 Task: In Heading  Amiri Quran with brown colour. Font size of heading  '18 Pt. 'Font style of data Calibri. Font size of data  9 Pt. Alignment of headline & data Align bottom. Fill color in cell of heading  Red. Font color of data Black. Apply border in Data Criss-Cross Border. In the sheet  Blaze Sales log book
Action: Mouse moved to (9, 19)
Screenshot: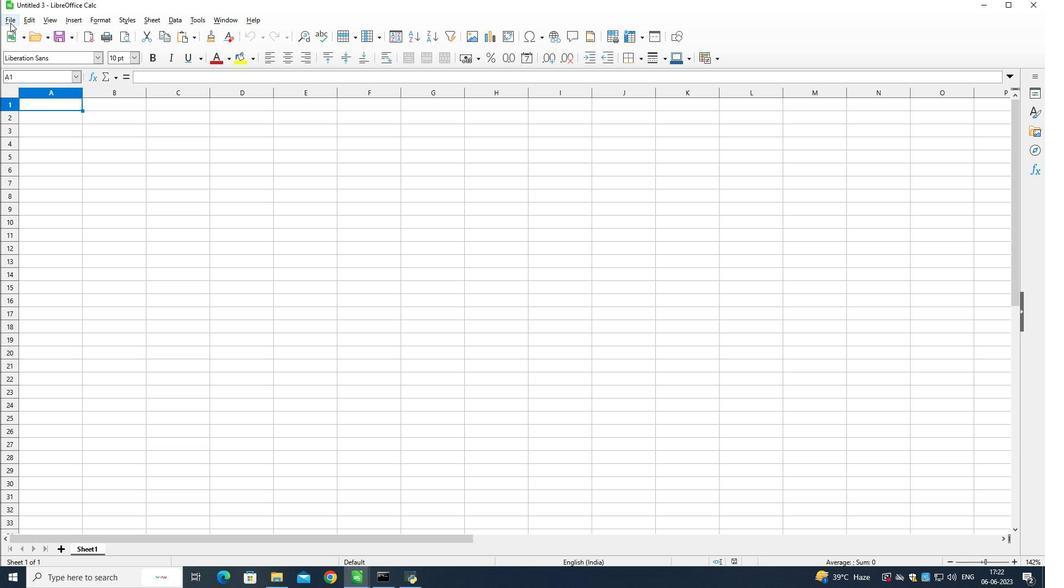 
Action: Mouse pressed left at (9, 19)
Screenshot: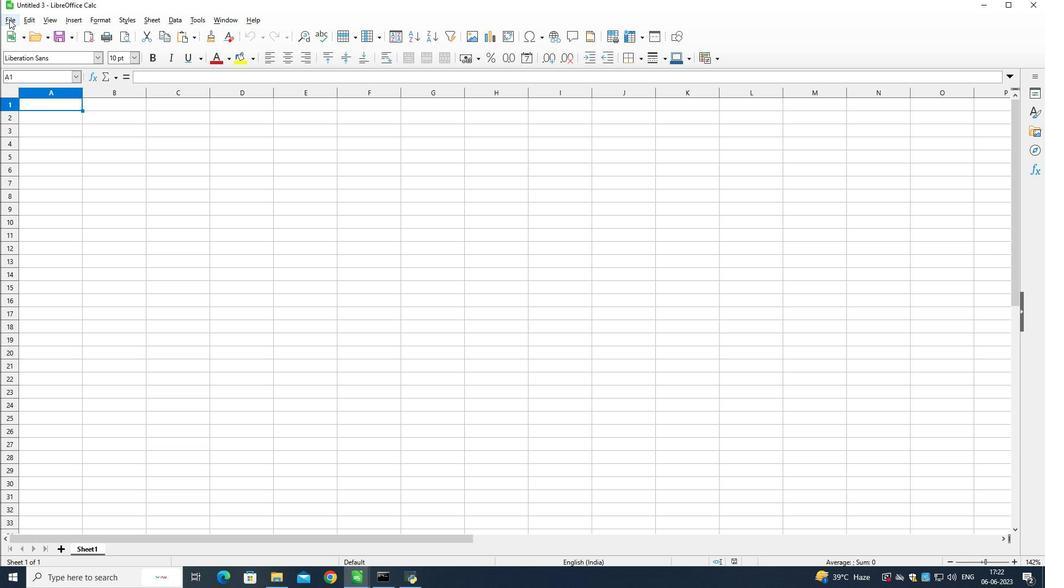 
Action: Mouse moved to (23, 43)
Screenshot: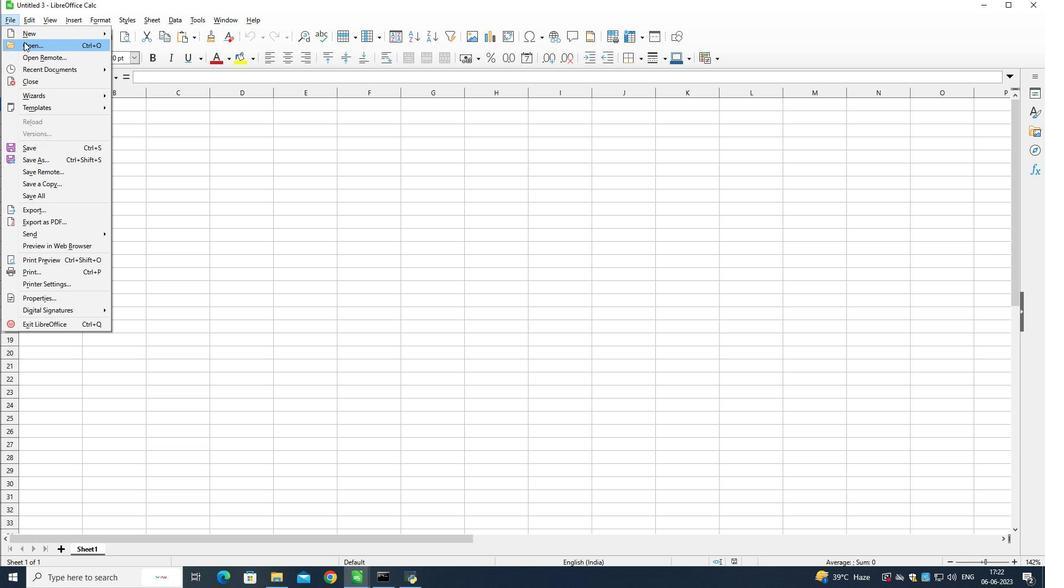 
Action: Mouse pressed left at (23, 43)
Screenshot: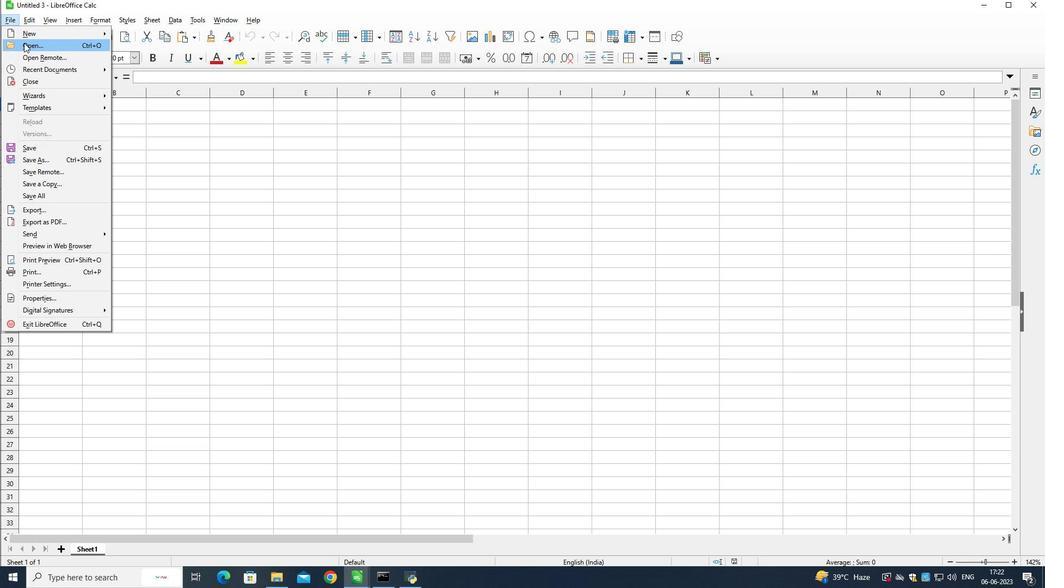 
Action: Mouse moved to (34, 100)
Screenshot: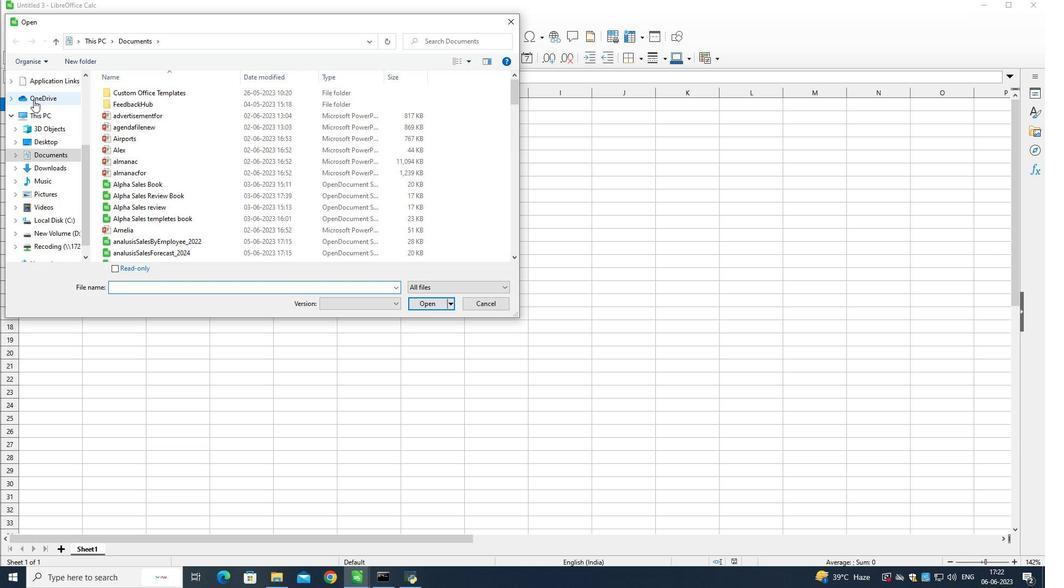 
Action: Mouse scrolled (34, 100) with delta (0, 0)
Screenshot: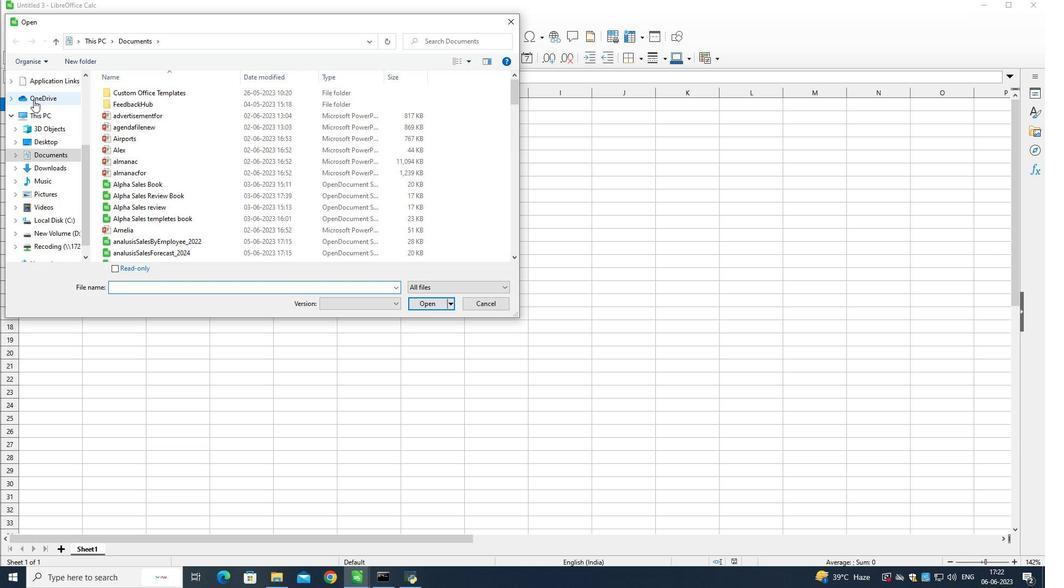 
Action: Mouse scrolled (34, 100) with delta (0, 0)
Screenshot: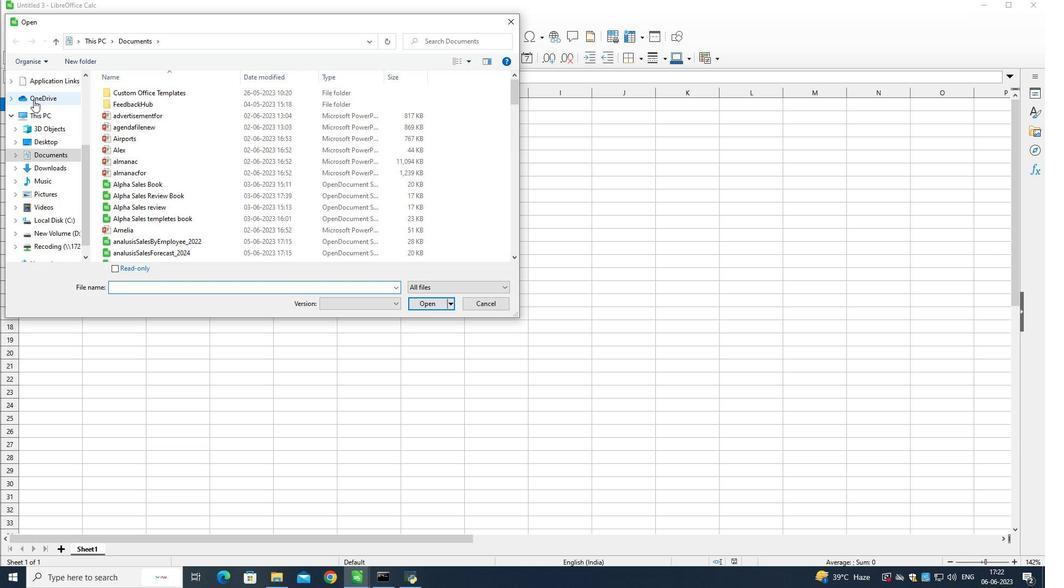 
Action: Mouse scrolled (34, 100) with delta (0, 0)
Screenshot: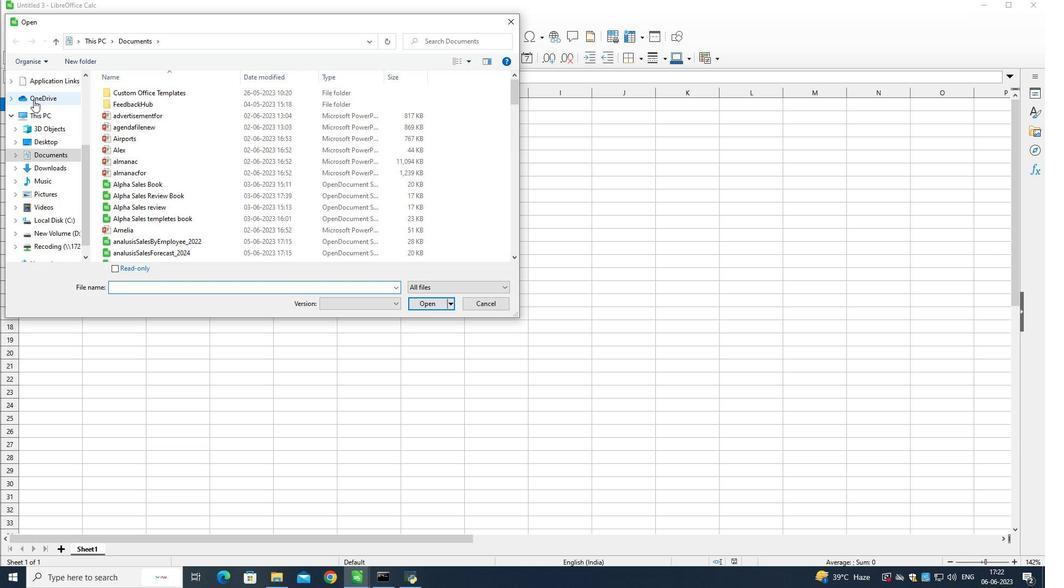 
Action: Mouse scrolled (34, 100) with delta (0, 0)
Screenshot: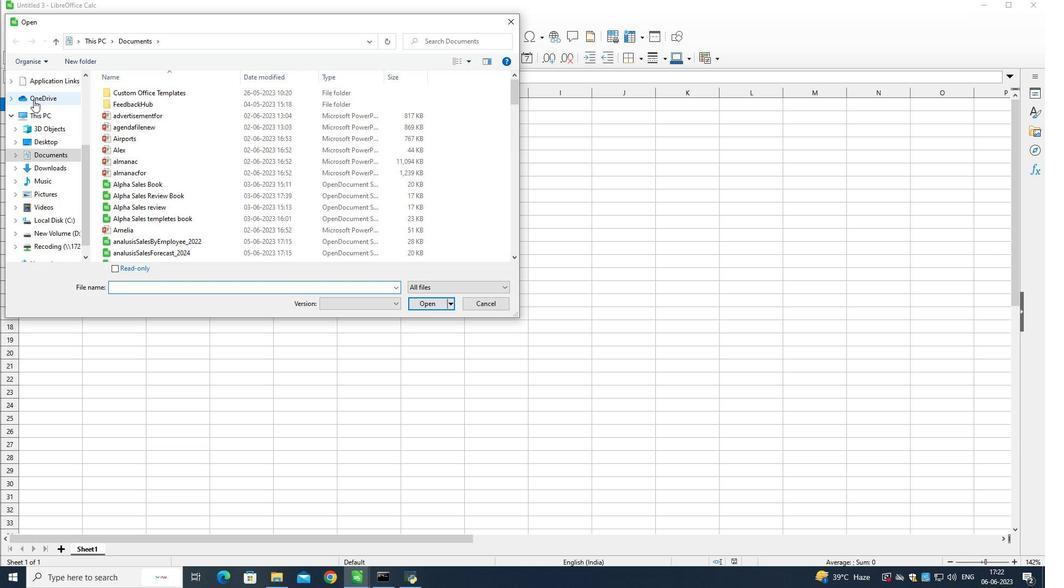 
Action: Mouse scrolled (34, 100) with delta (0, 0)
Screenshot: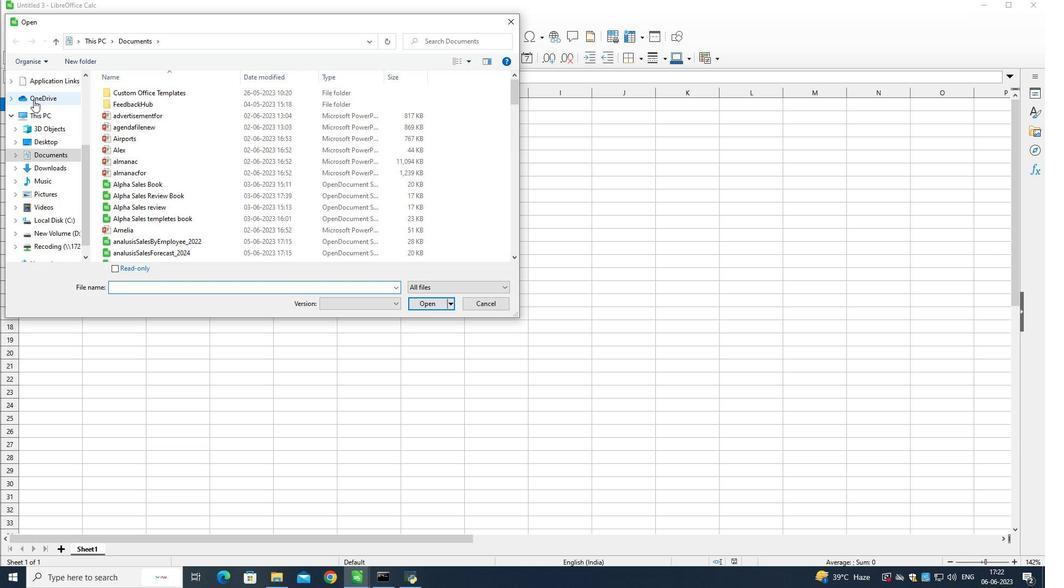 
Action: Mouse moved to (38, 90)
Screenshot: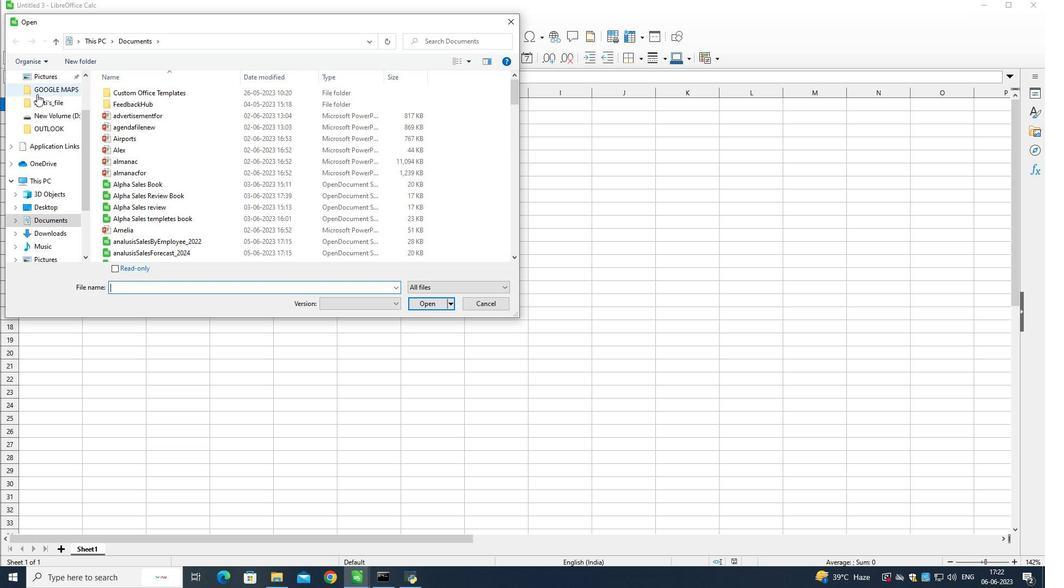 
Action: Mouse scrolled (38, 91) with delta (0, 0)
Screenshot: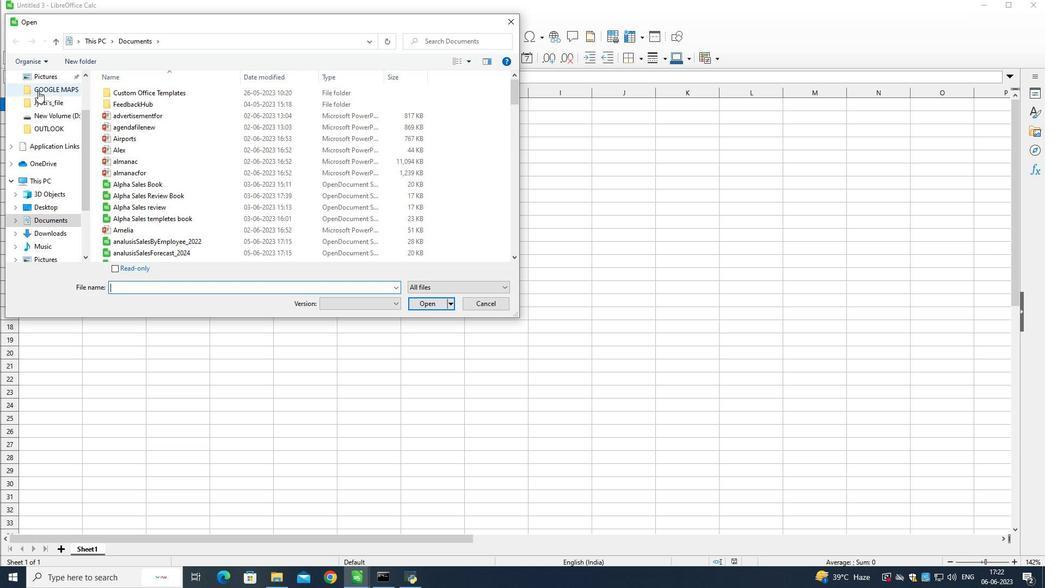 
Action: Mouse scrolled (38, 91) with delta (0, 0)
Screenshot: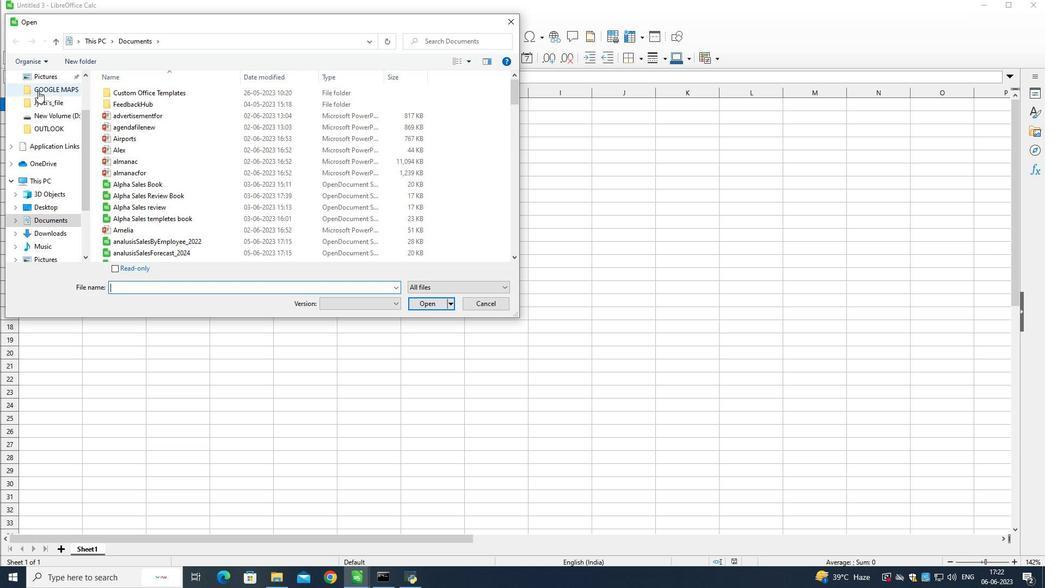 
Action: Mouse scrolled (38, 91) with delta (0, 0)
Screenshot: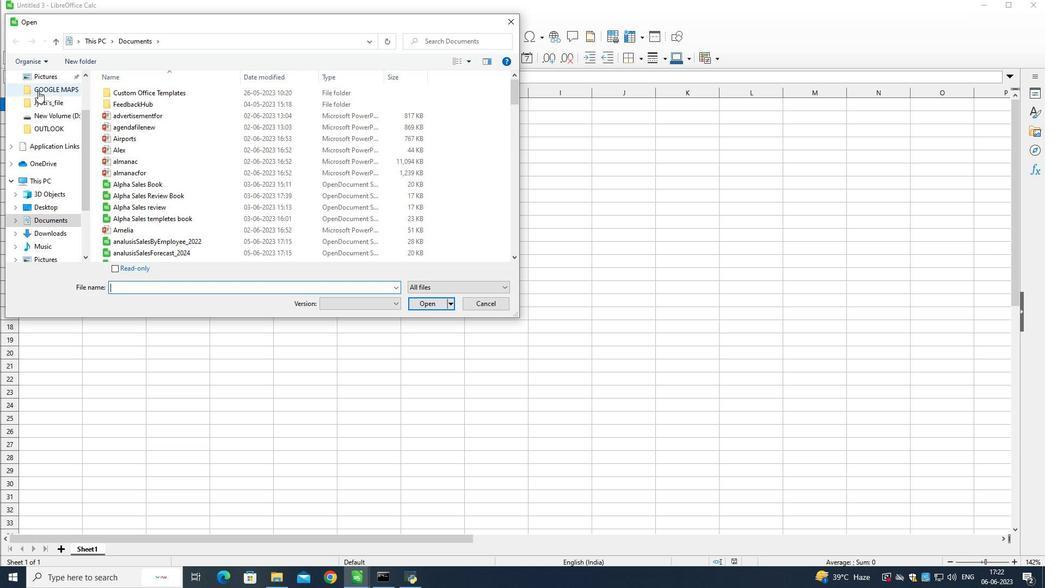 
Action: Mouse moved to (40, 82)
Screenshot: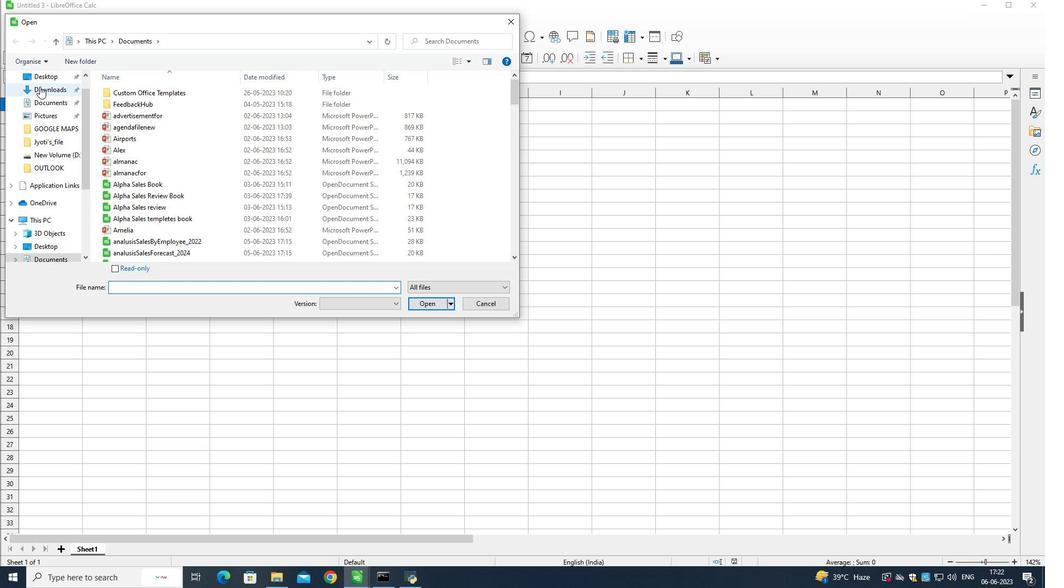 
Action: Mouse scrolled (40, 82) with delta (0, 0)
Screenshot: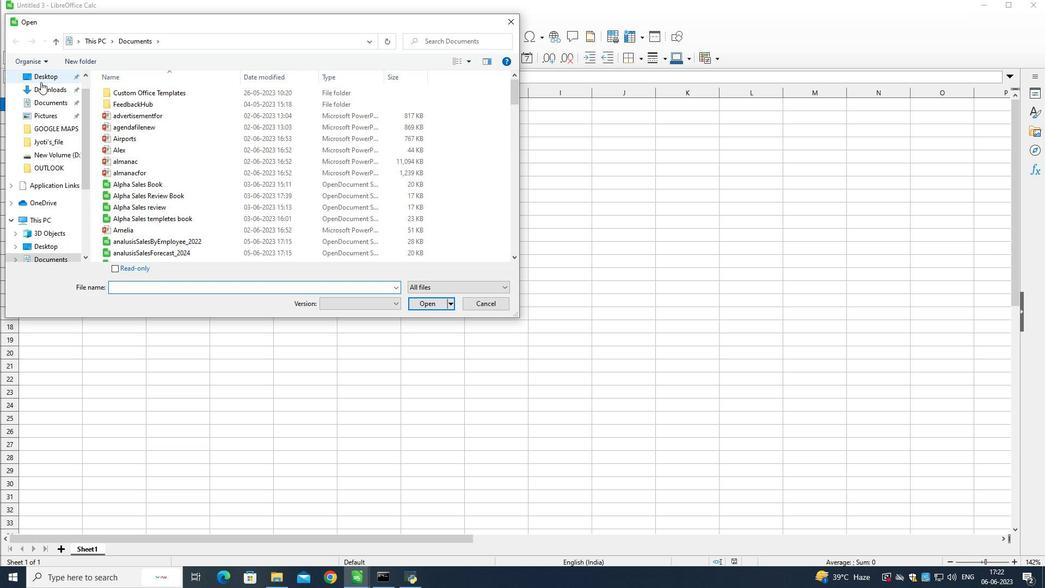 
Action: Mouse scrolled (40, 82) with delta (0, 0)
Screenshot: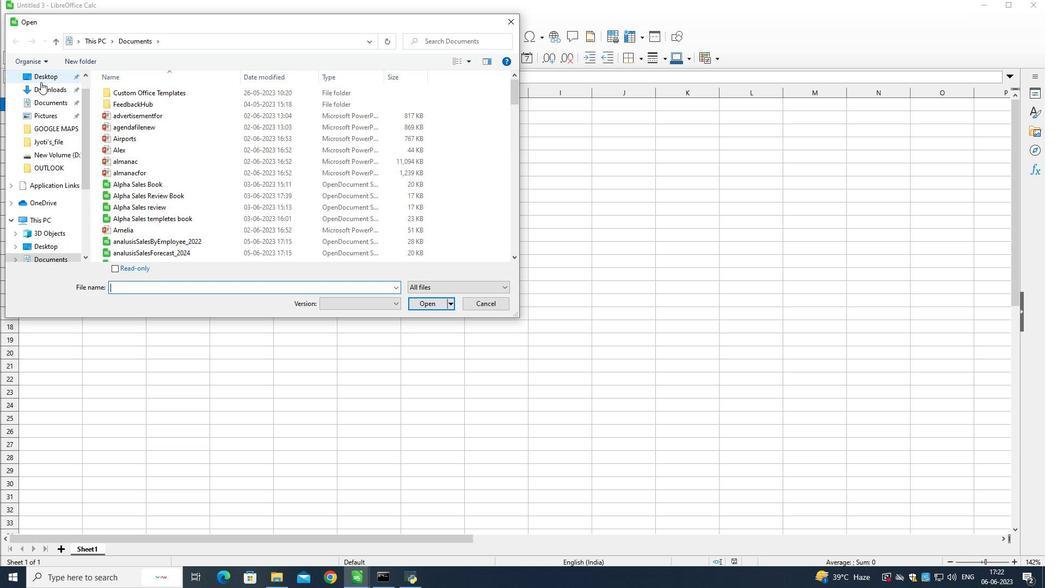 
Action: Mouse scrolled (40, 82) with delta (0, 0)
Screenshot: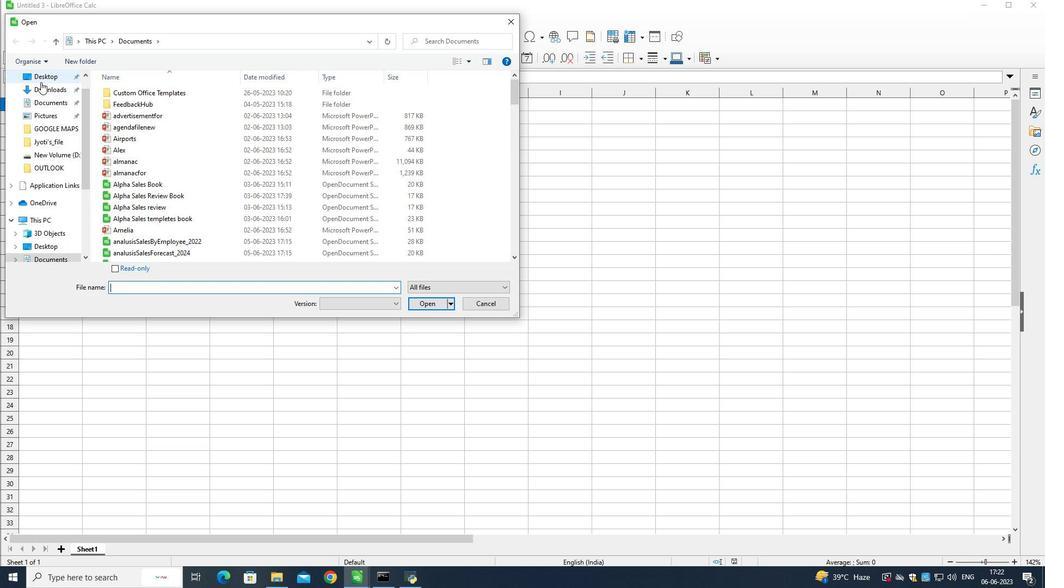
Action: Mouse pressed left at (40, 82)
Screenshot: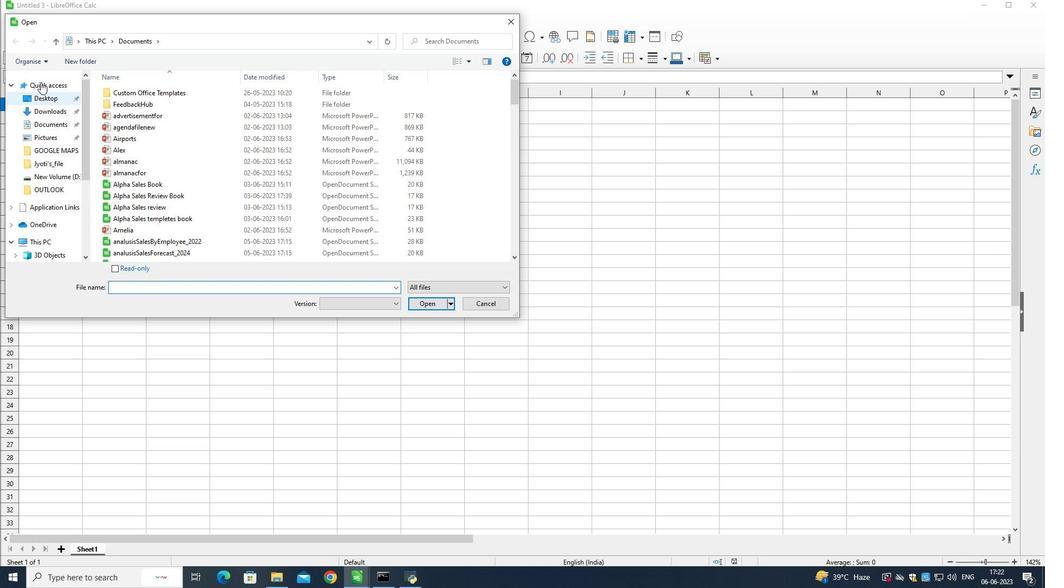 
Action: Mouse moved to (189, 227)
Screenshot: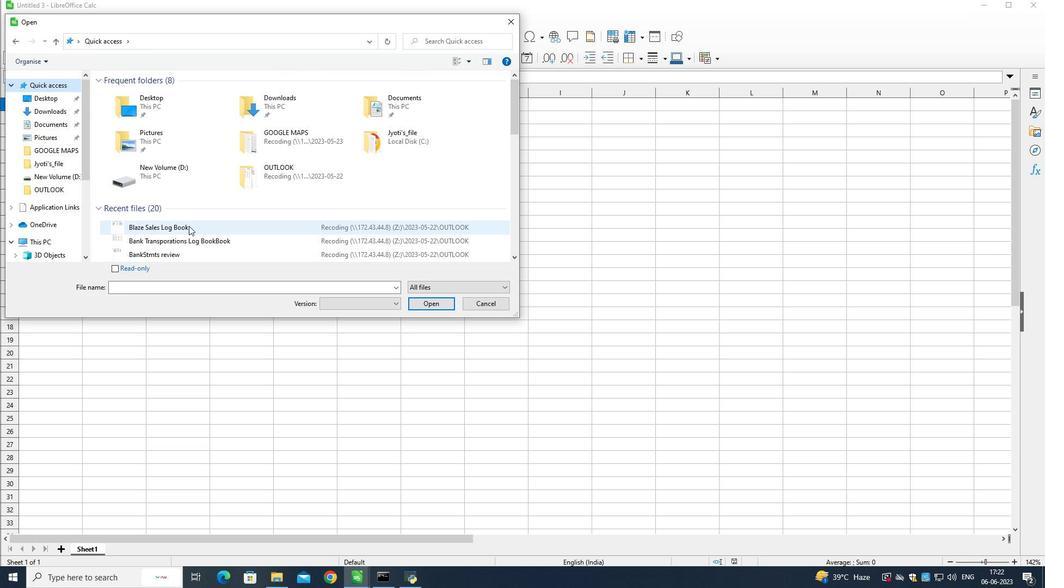 
Action: Mouse pressed left at (189, 227)
Screenshot: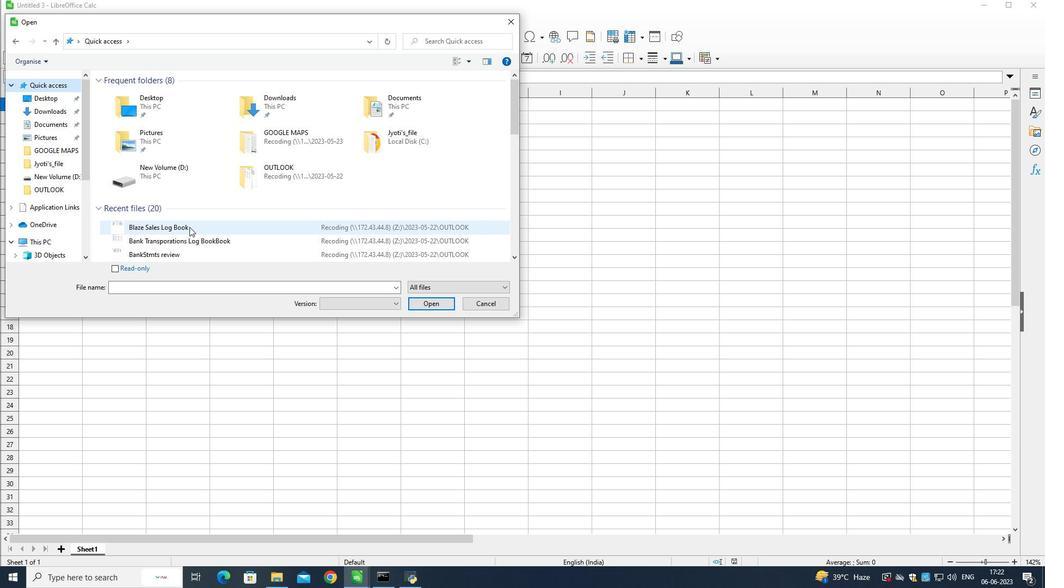 
Action: Mouse moved to (446, 304)
Screenshot: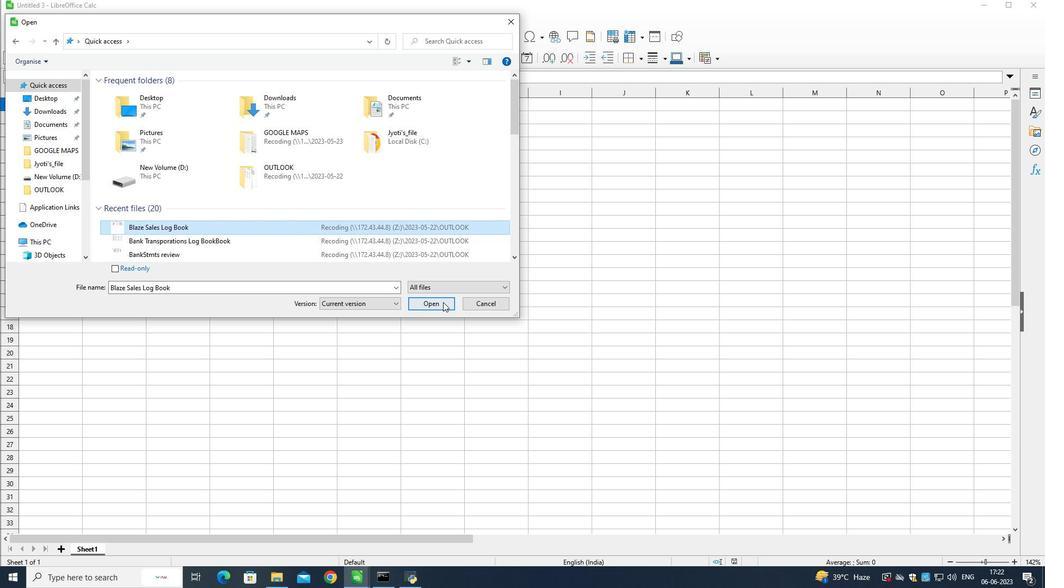 
Action: Mouse pressed left at (446, 304)
Screenshot: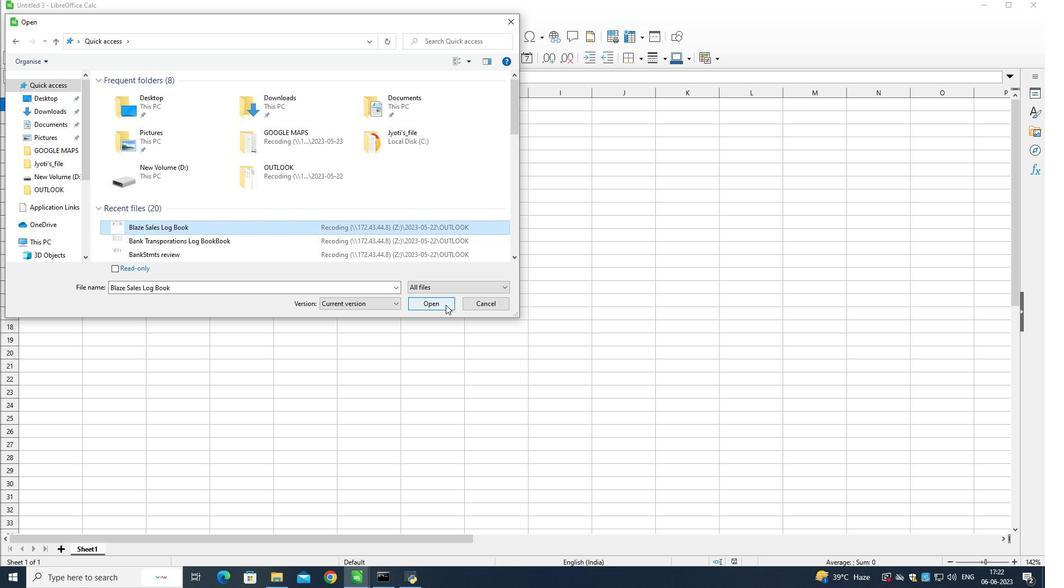 
Action: Mouse moved to (148, 105)
Screenshot: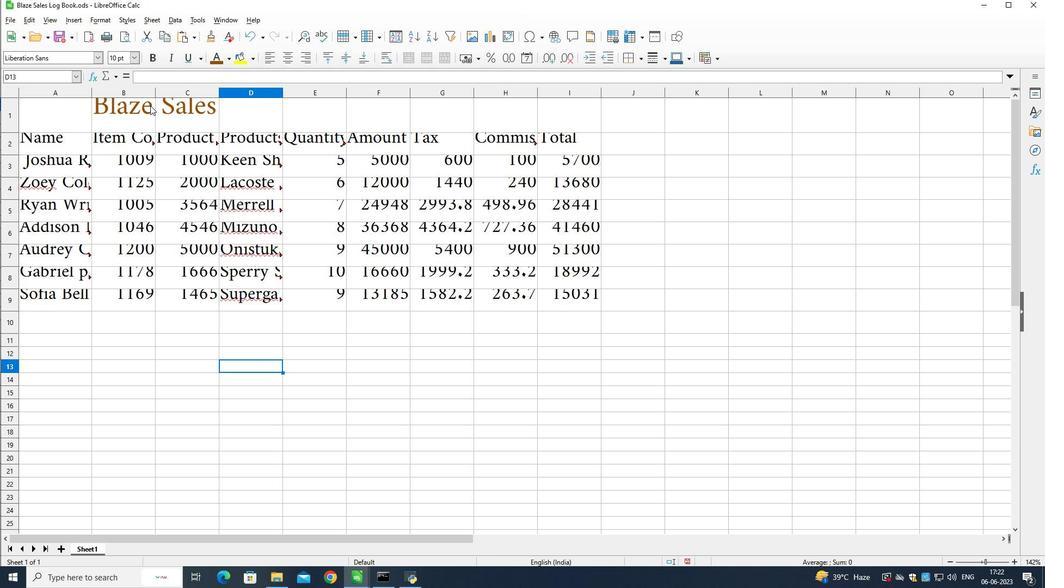 
Action: Mouse pressed left at (148, 105)
Screenshot: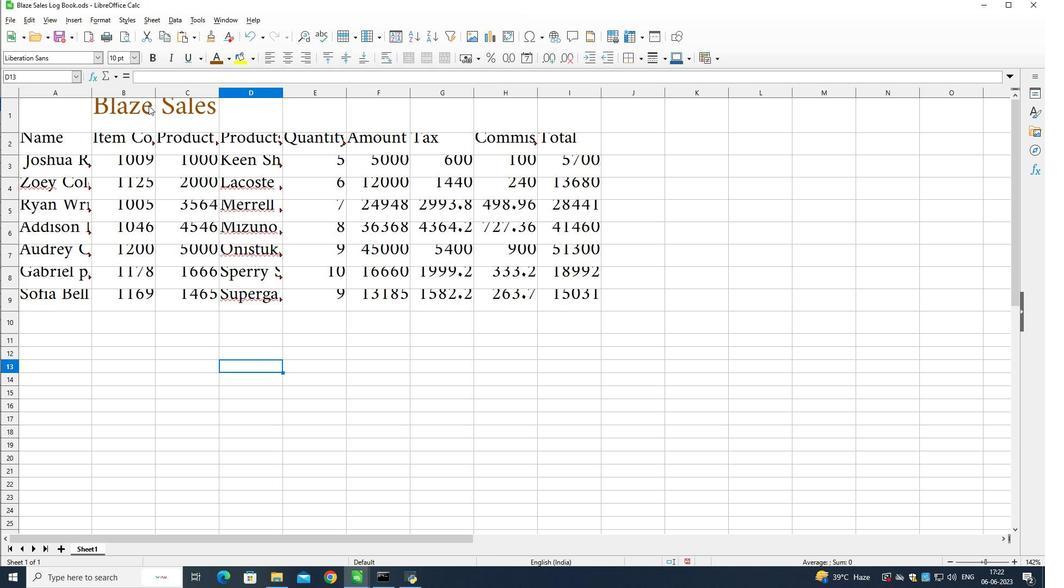 
Action: Mouse pressed left at (148, 105)
Screenshot: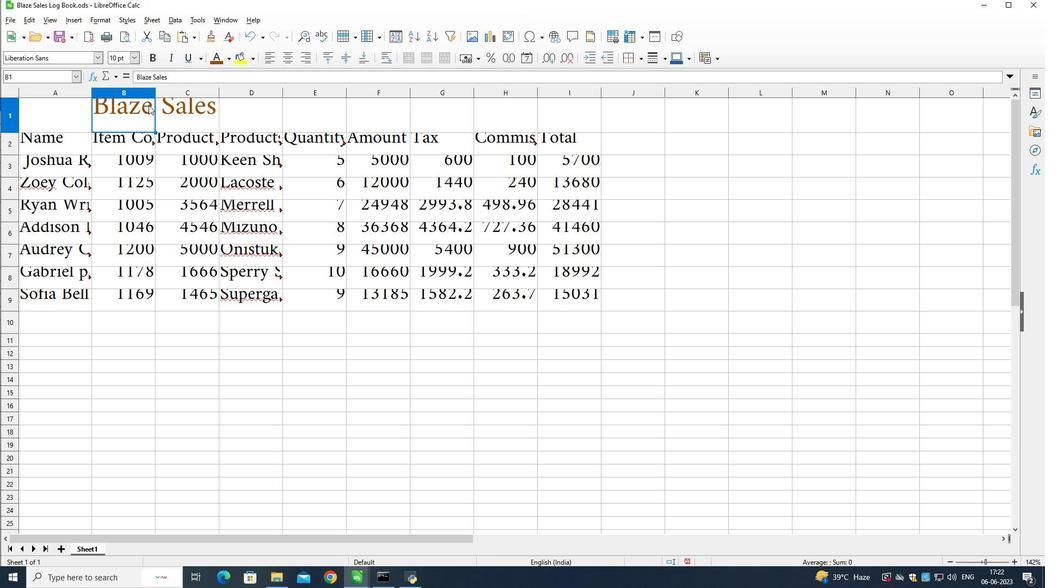 
Action: Mouse pressed left at (148, 105)
Screenshot: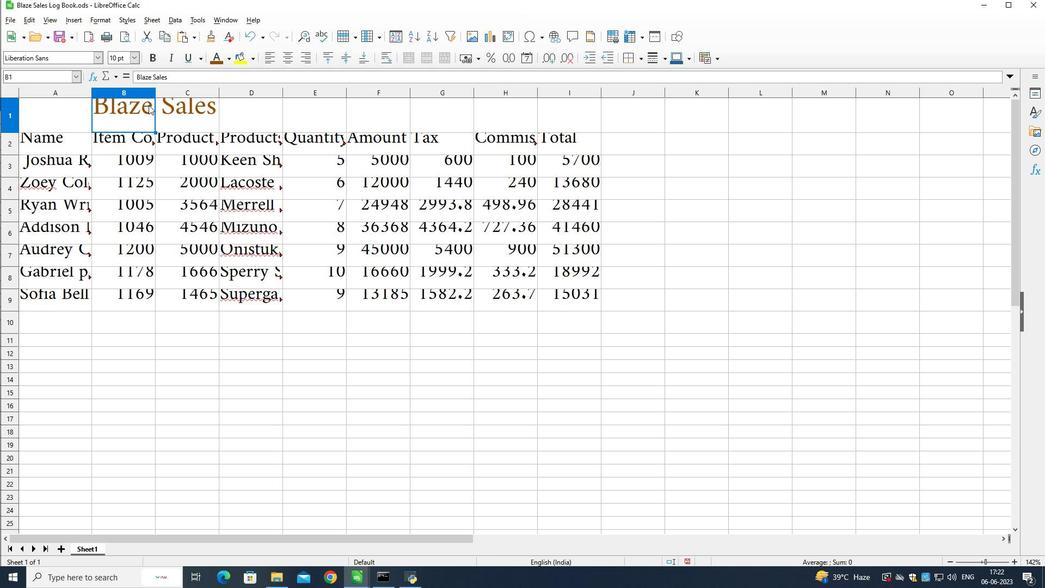 
Action: Mouse moved to (70, 60)
Screenshot: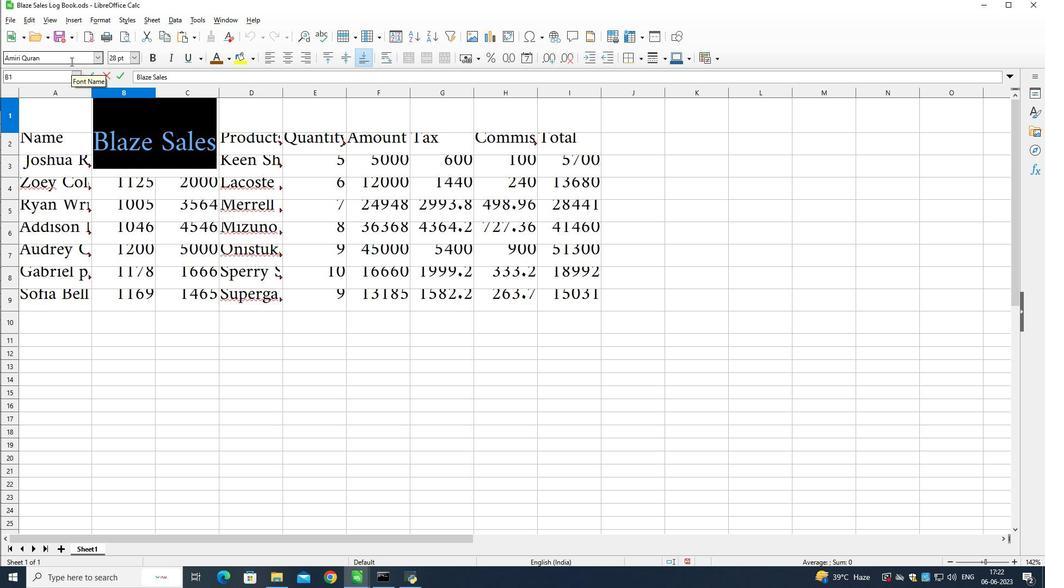 
Action: Mouse pressed left at (70, 60)
Screenshot: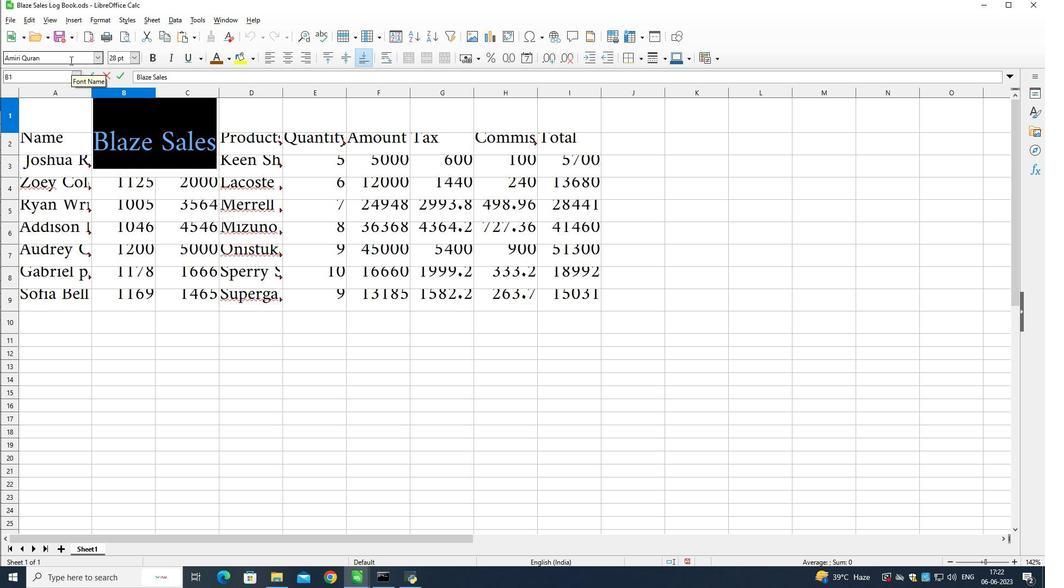 
Action: Mouse pressed left at (70, 60)
Screenshot: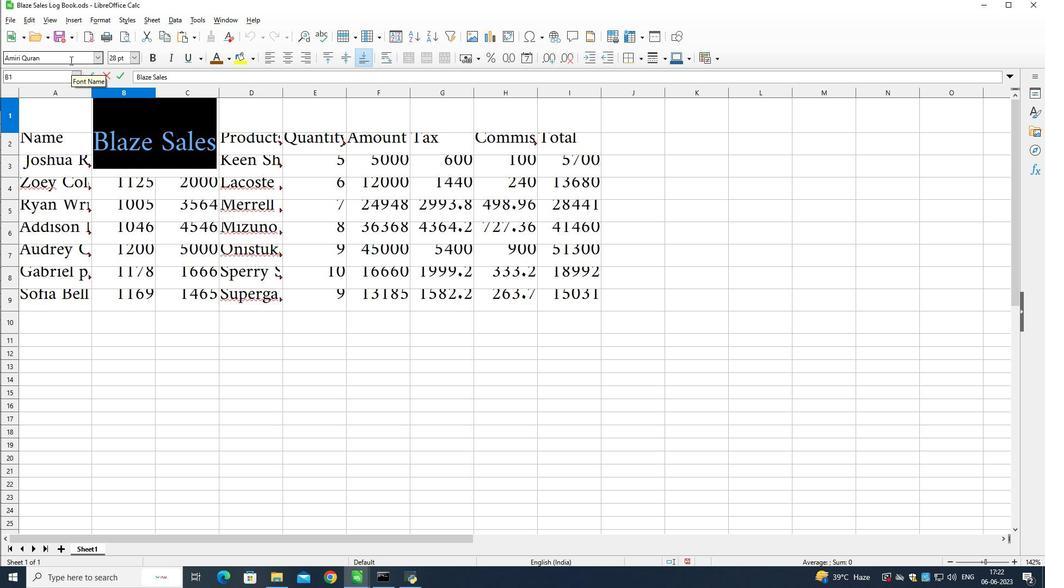 
Action: Mouse pressed left at (70, 60)
Screenshot: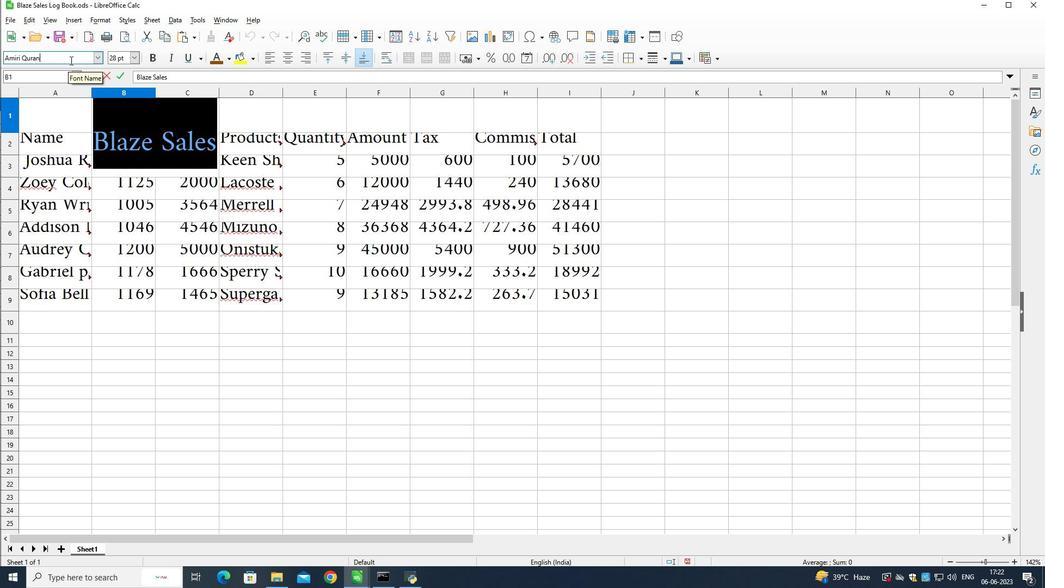 
Action: Key pressed <Key.shift>Amiri<Key.enter>
Screenshot: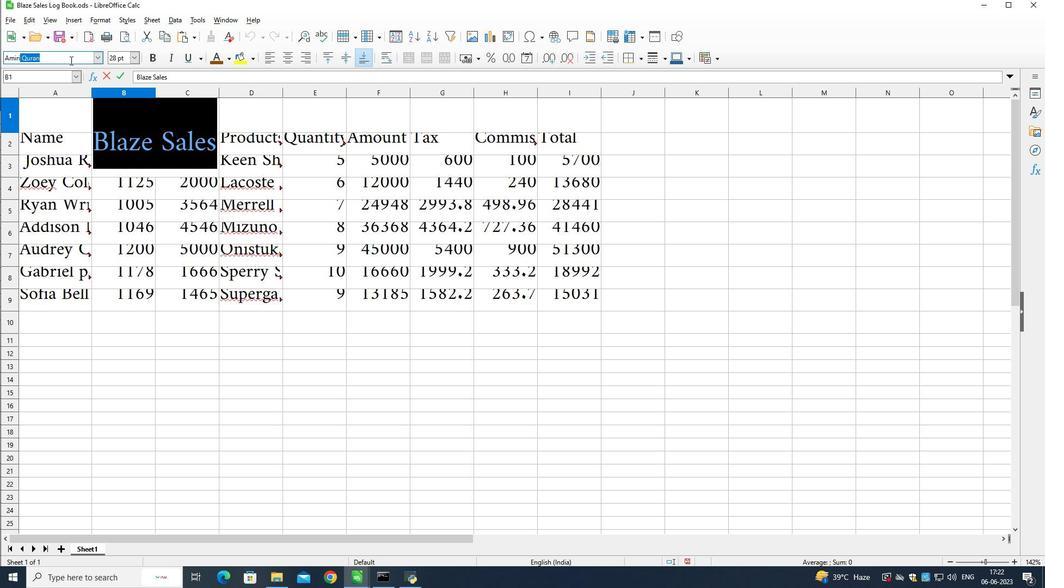 
Action: Mouse moved to (228, 57)
Screenshot: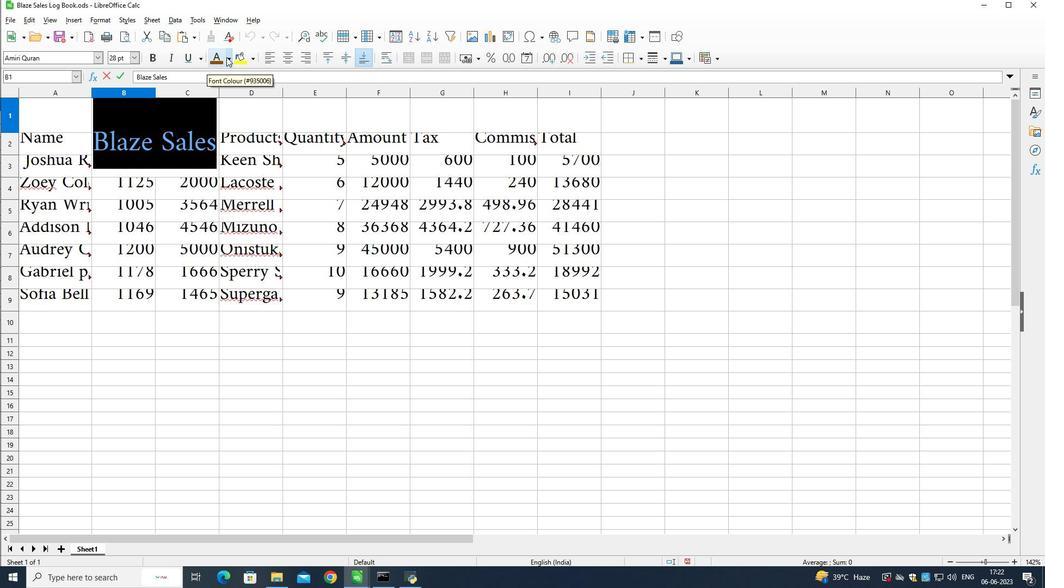 
Action: Mouse pressed left at (228, 57)
Screenshot: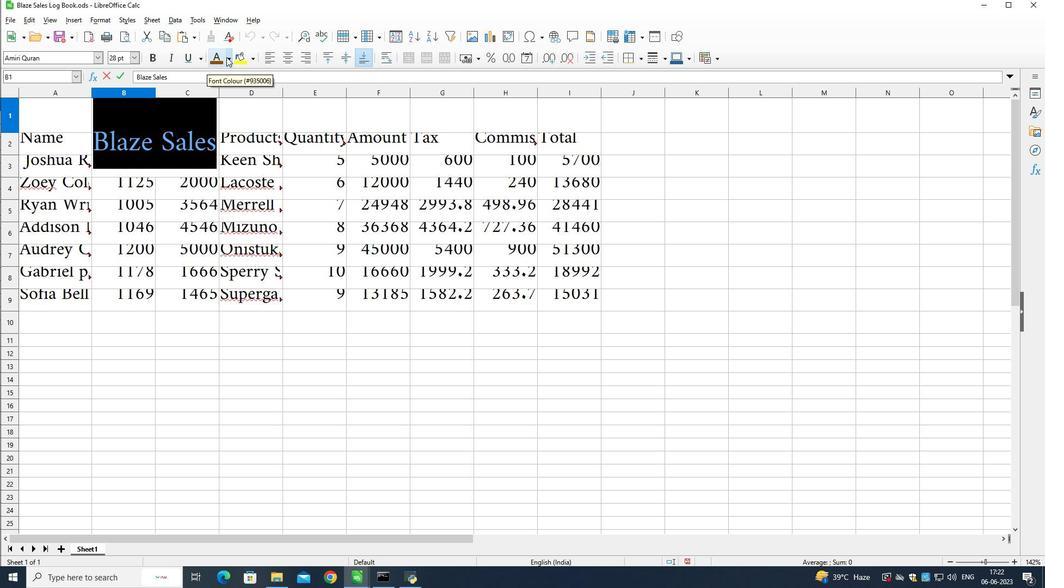 
Action: Mouse moved to (217, 234)
Screenshot: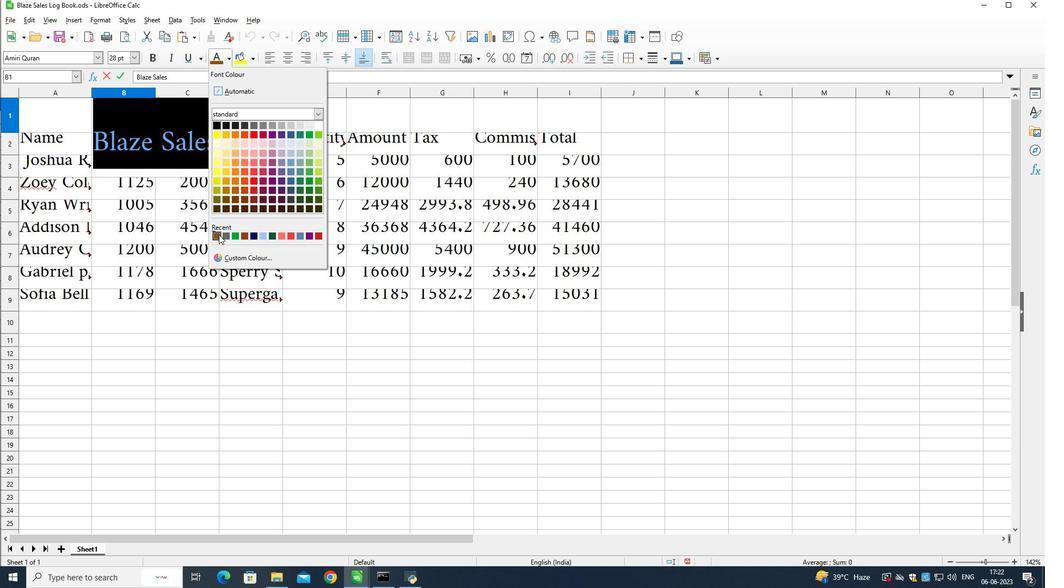 
Action: Mouse pressed left at (217, 234)
Screenshot: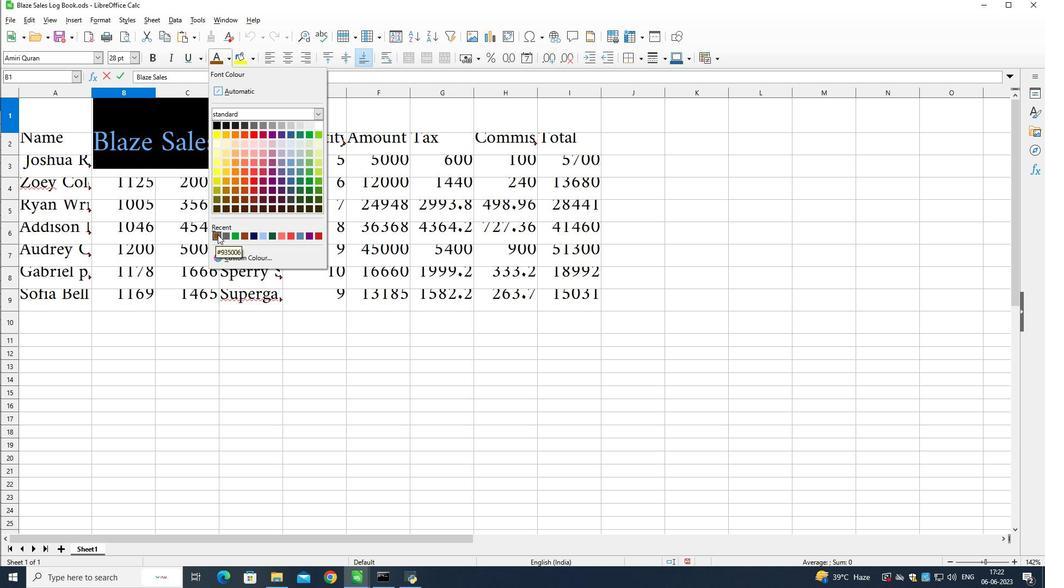 
Action: Mouse moved to (135, 56)
Screenshot: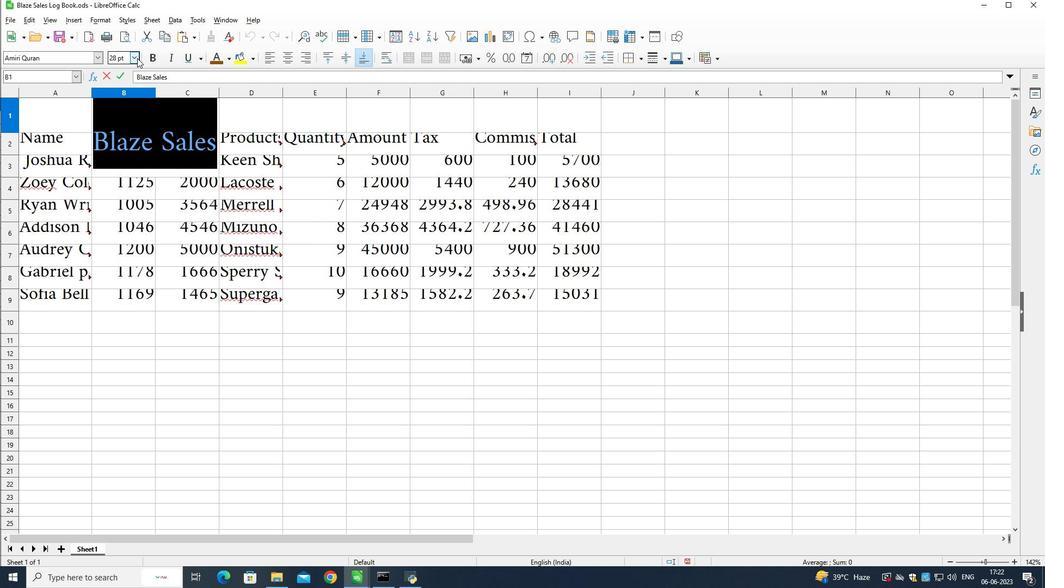 
Action: Mouse pressed left at (135, 56)
Screenshot: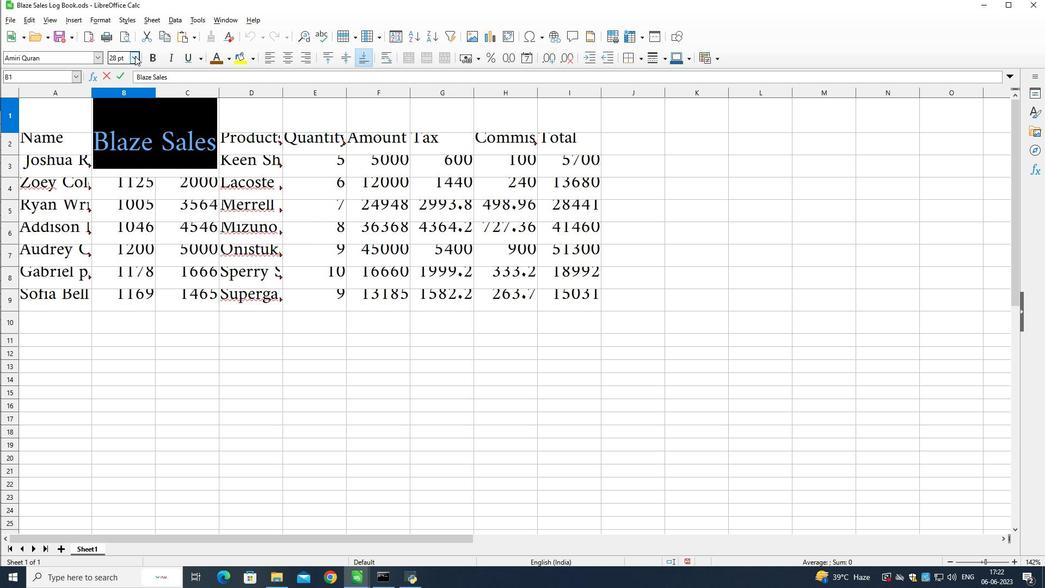 
Action: Mouse moved to (117, 125)
Screenshot: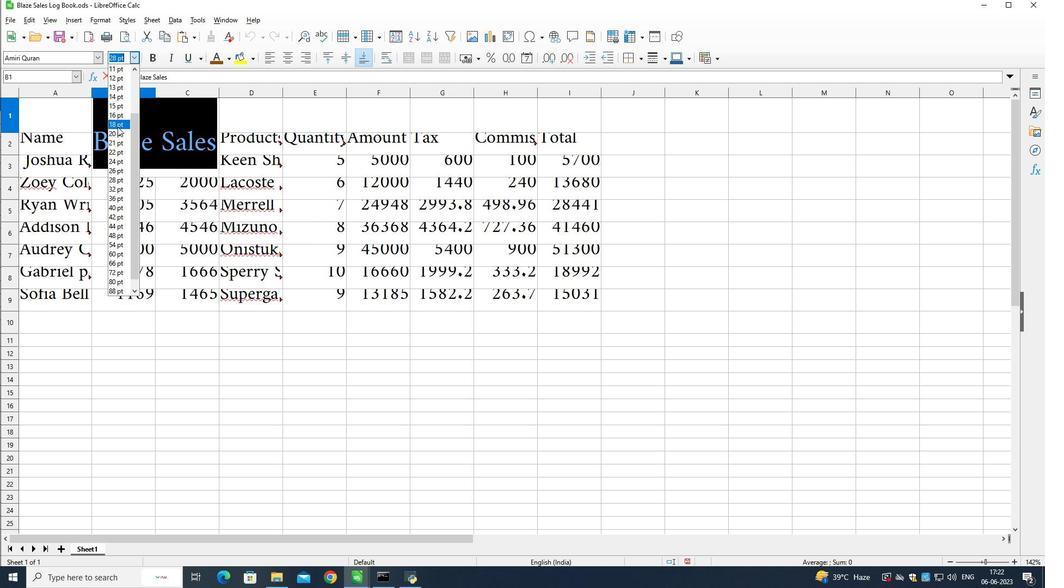
Action: Mouse pressed left at (117, 125)
Screenshot: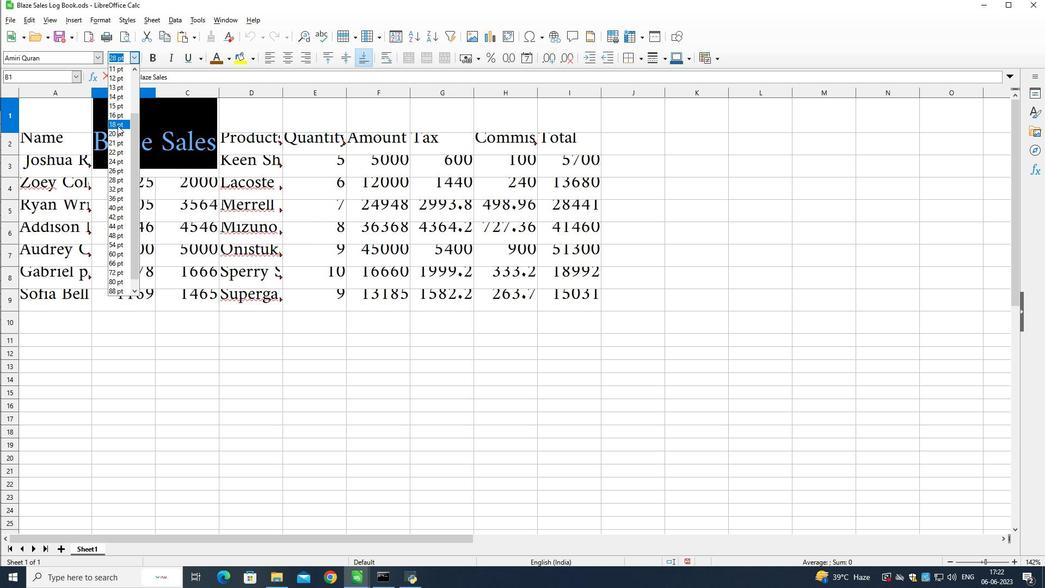 
Action: Mouse moved to (87, 331)
Screenshot: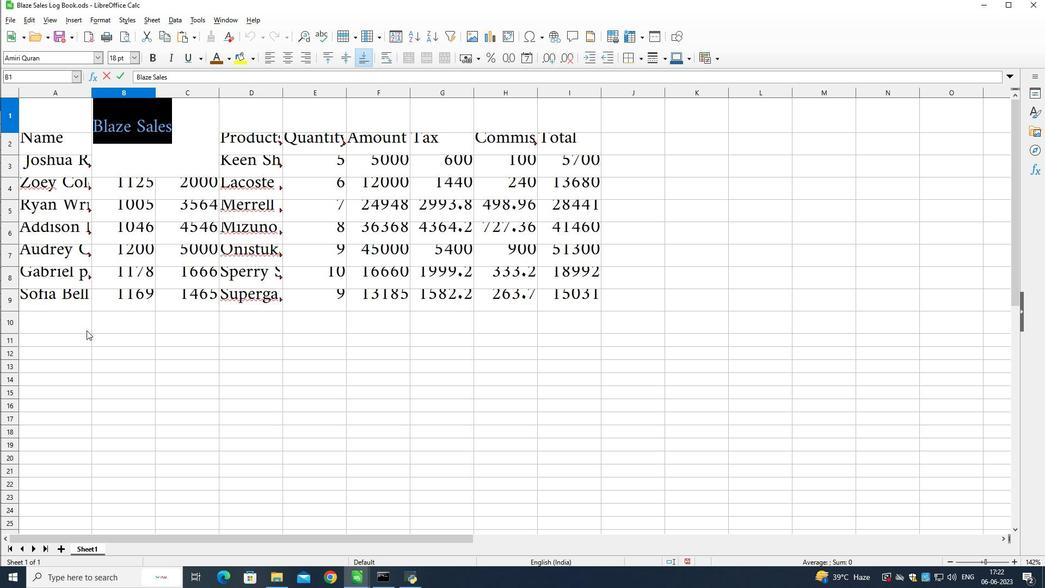 
Action: Mouse pressed left at (87, 331)
Screenshot: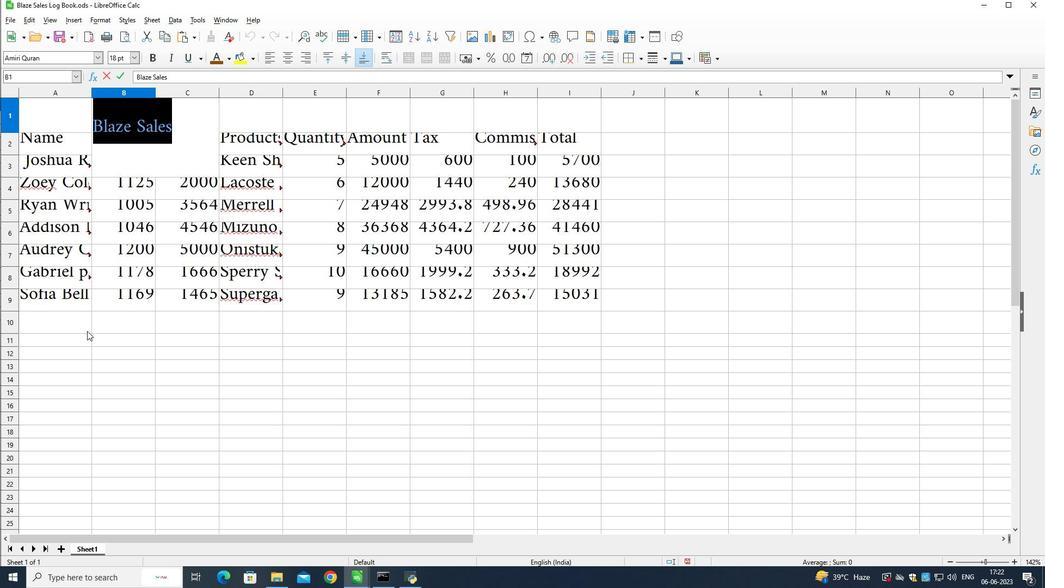 
Action: Mouse moved to (44, 126)
Screenshot: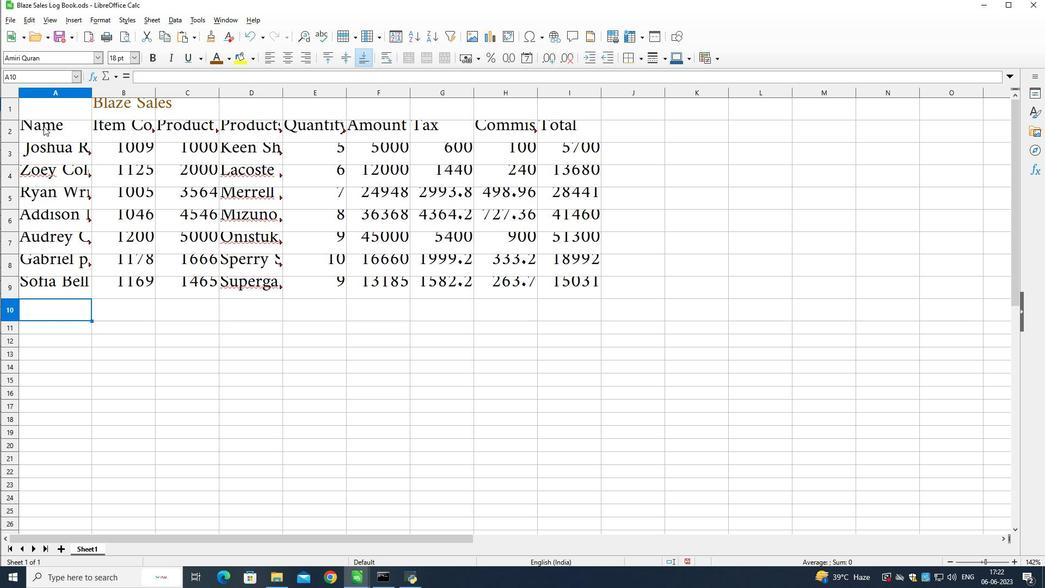 
Action: Mouse pressed left at (44, 126)
Screenshot: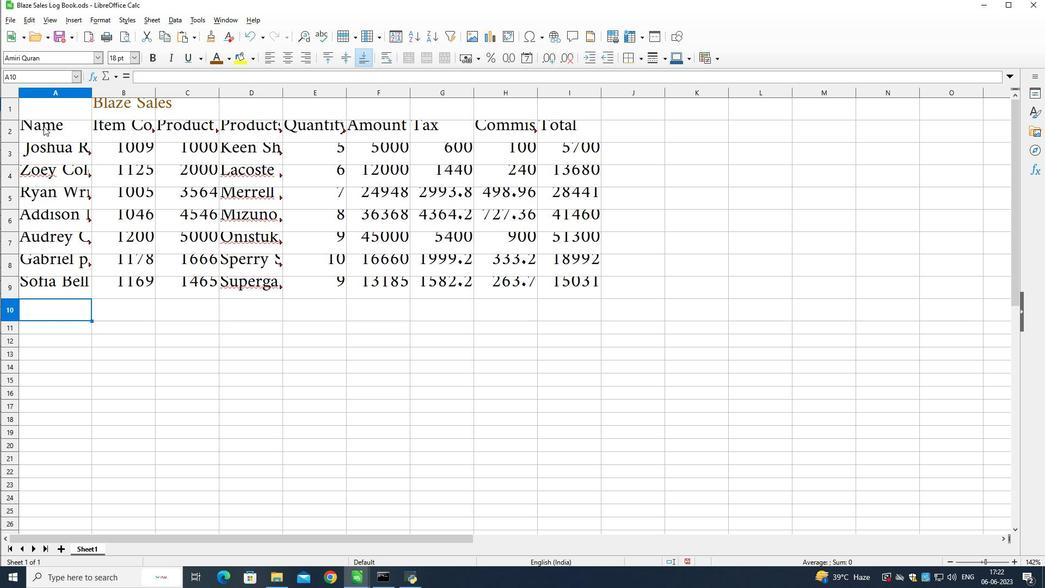 
Action: Mouse moved to (74, 53)
Screenshot: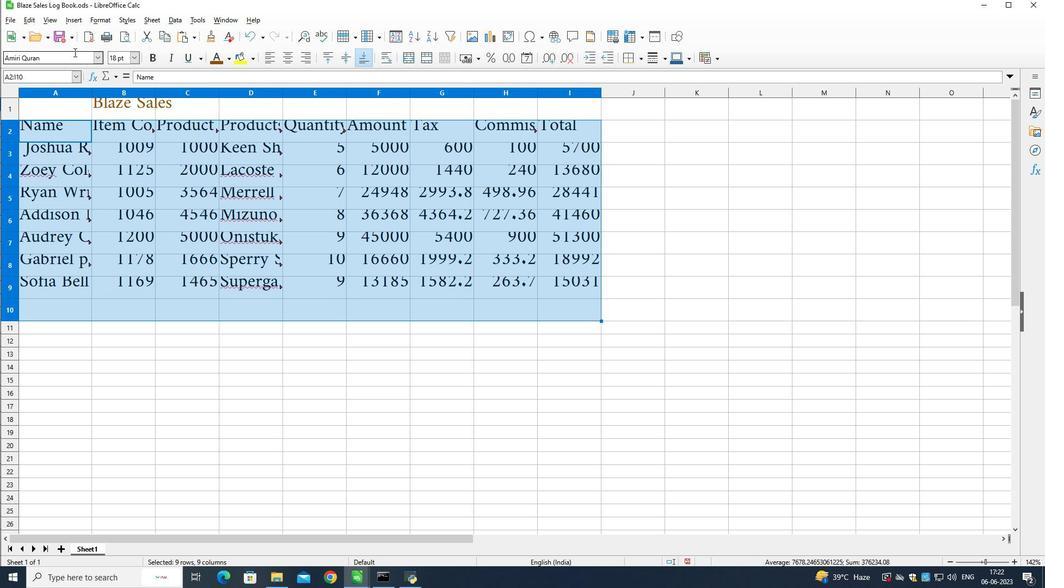 
Action: Mouse pressed left at (74, 53)
Screenshot: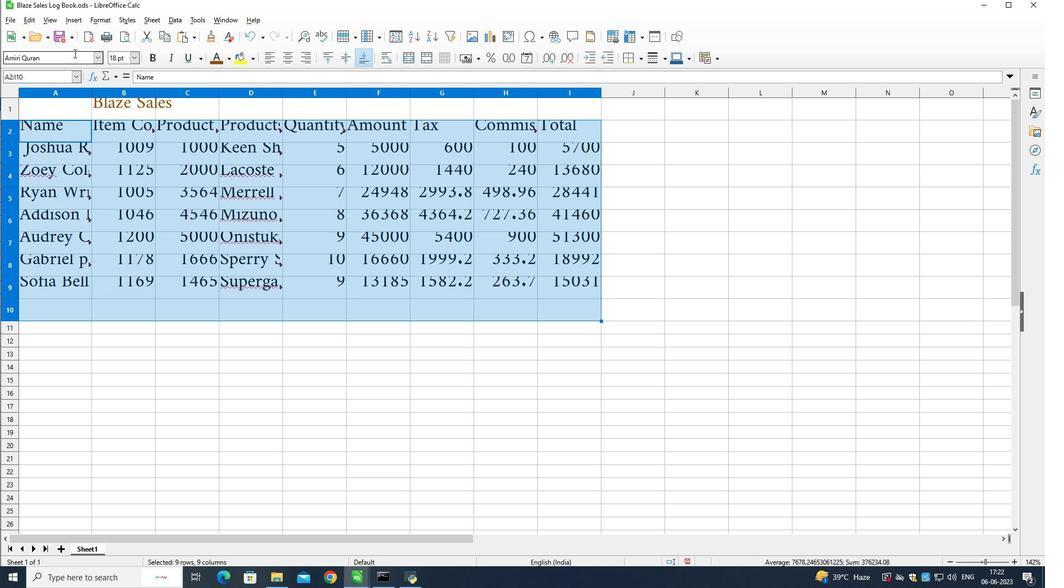 
Action: Mouse pressed left at (74, 53)
Screenshot: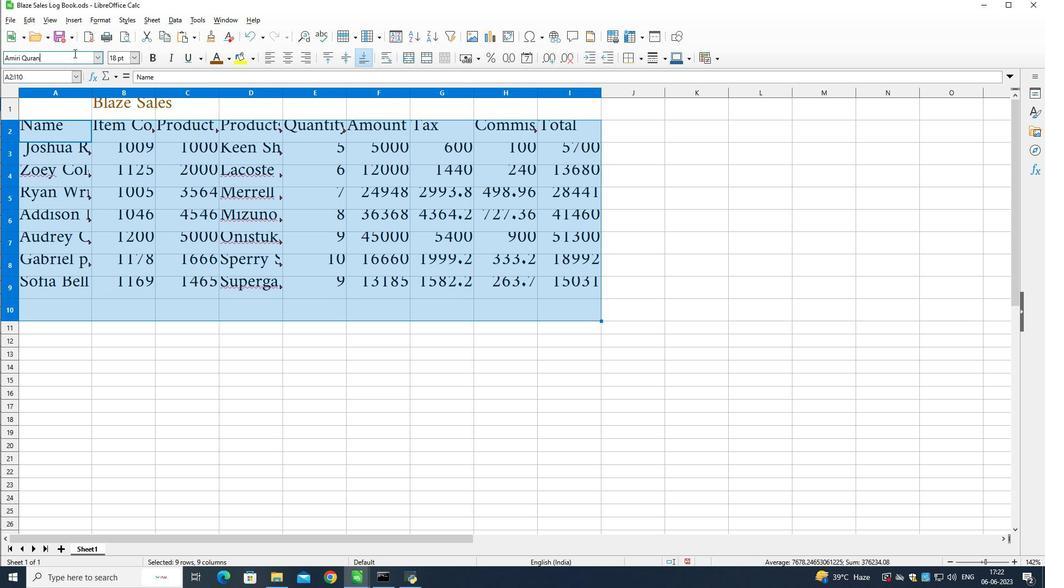 
Action: Mouse pressed left at (74, 53)
Screenshot: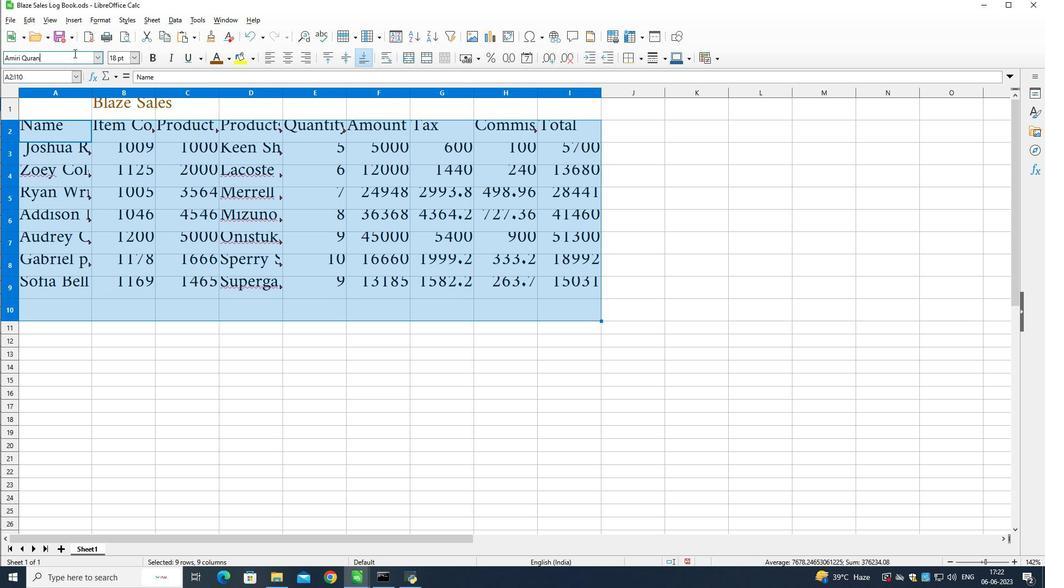 
Action: Key pressed <Key.shift>Calibri<Key.enter>
Screenshot: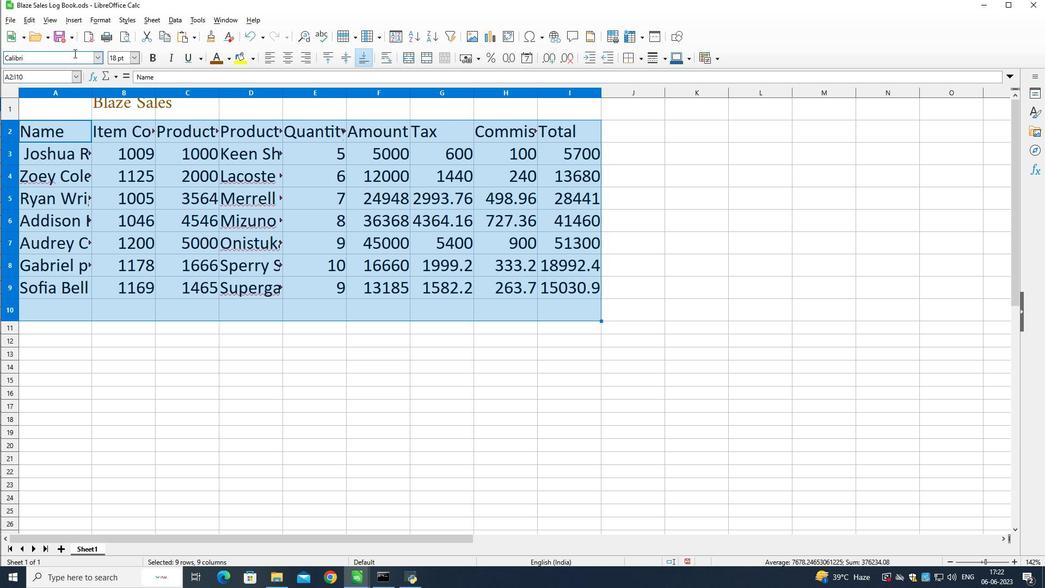 
Action: Mouse moved to (136, 56)
Screenshot: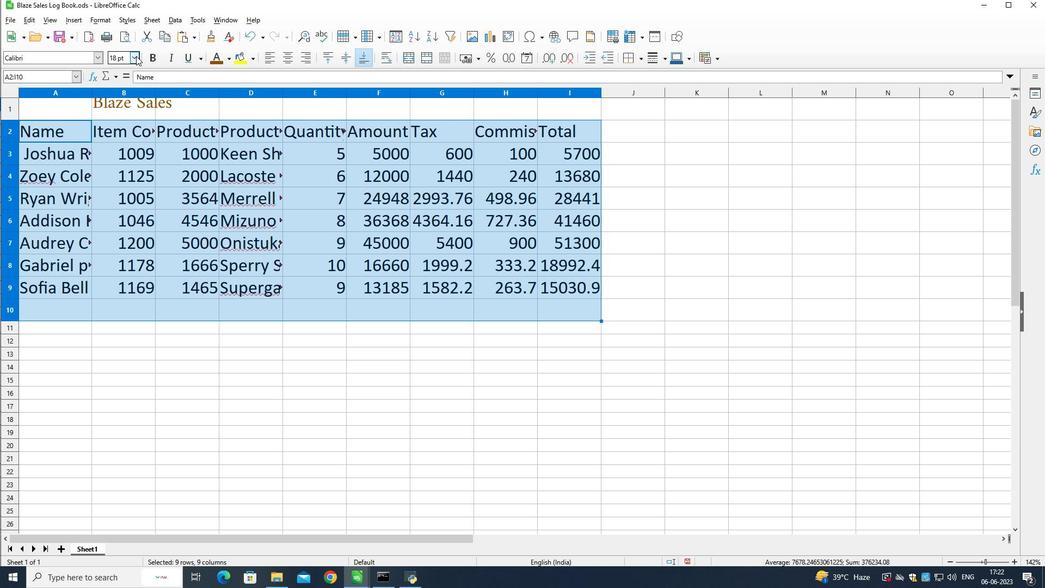 
Action: Mouse pressed left at (136, 56)
Screenshot: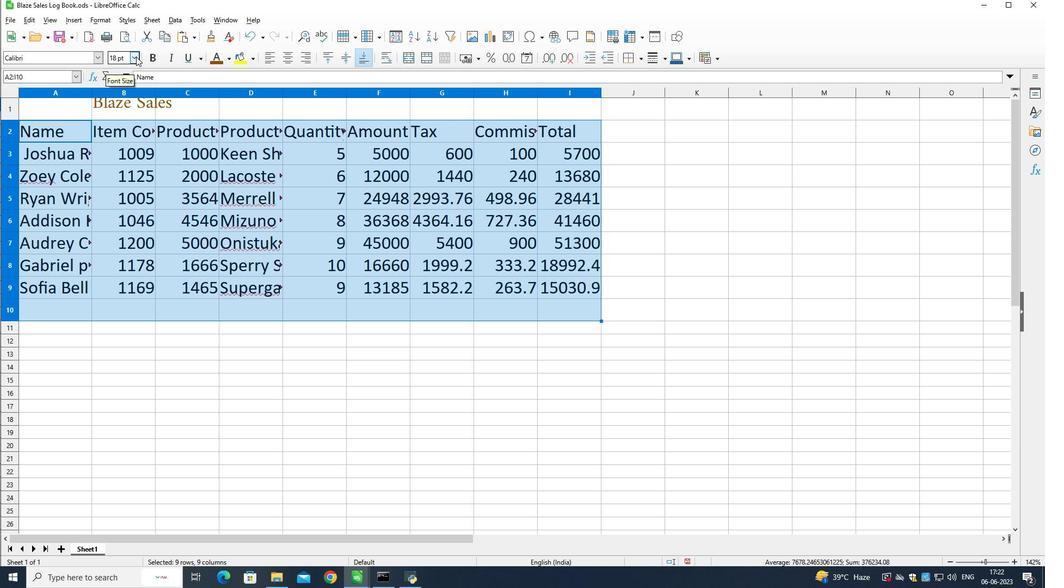 
Action: Mouse moved to (114, 97)
Screenshot: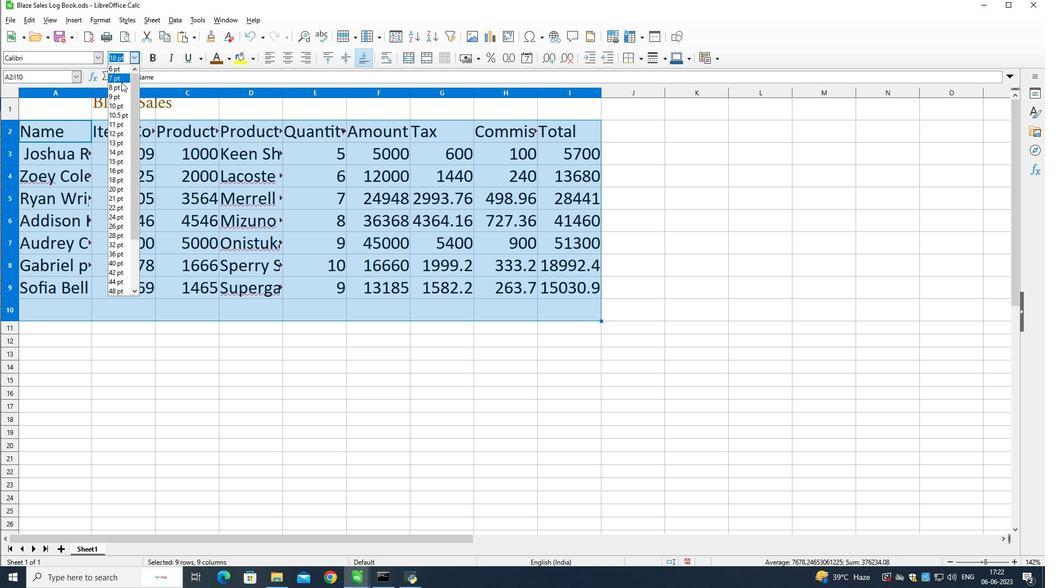 
Action: Mouse pressed left at (114, 97)
Screenshot: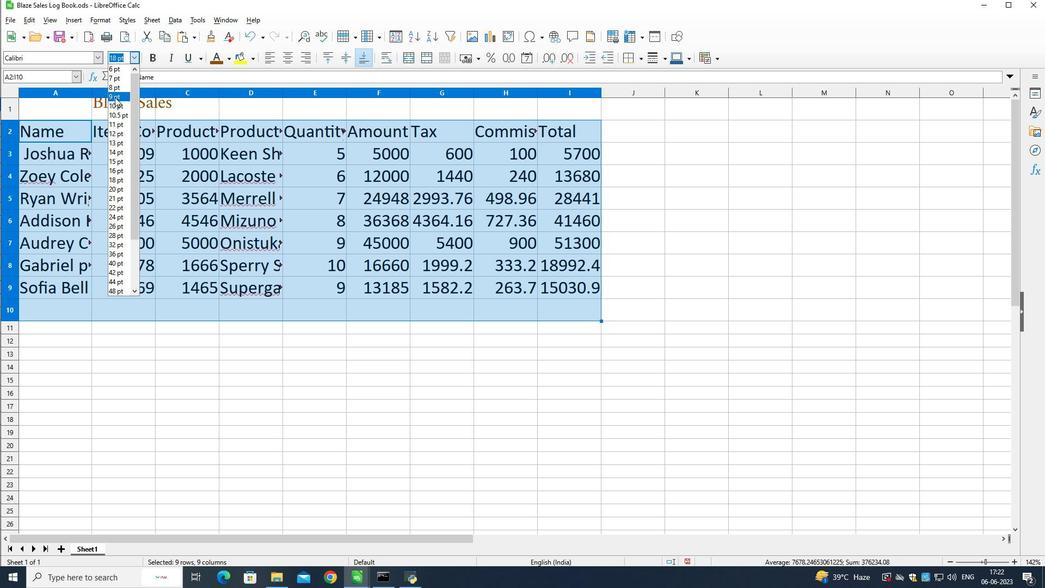 
Action: Mouse moved to (148, 307)
Screenshot: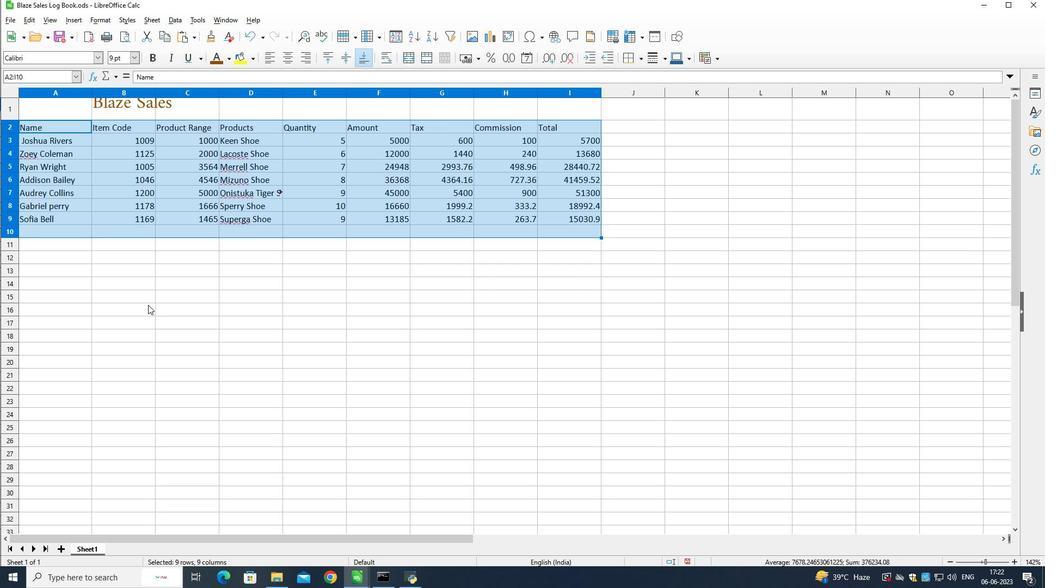 
Action: Mouse pressed left at (148, 307)
Screenshot: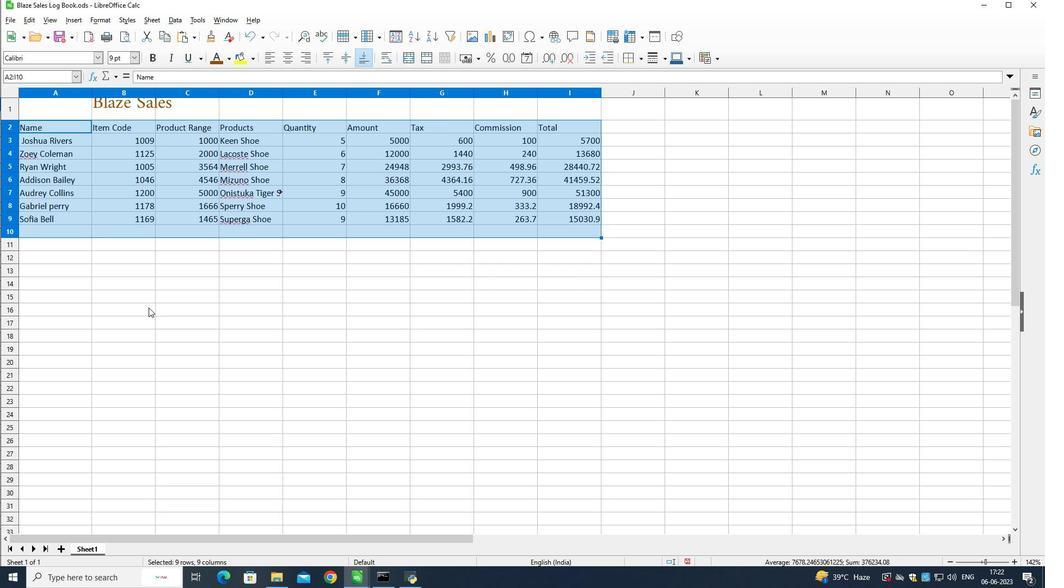 
Action: Mouse moved to (116, 97)
Screenshot: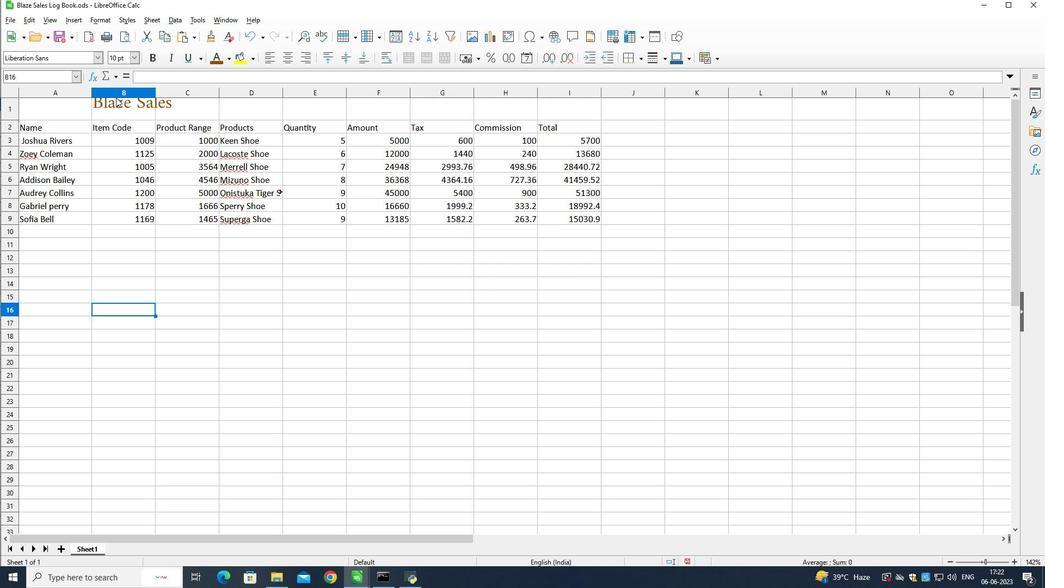 
Action: Mouse pressed left at (116, 97)
Screenshot: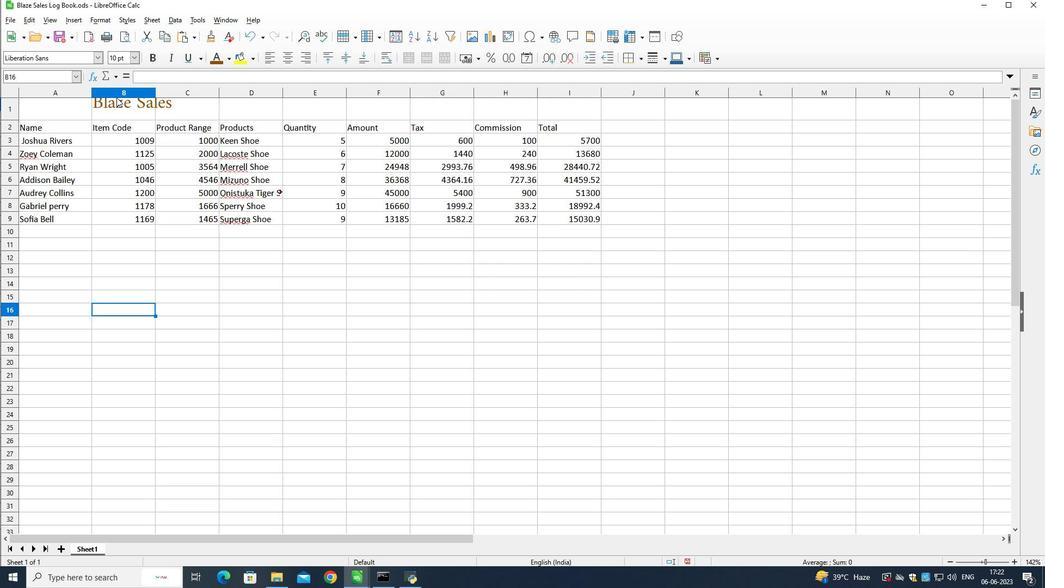 
Action: Mouse moved to (115, 101)
Screenshot: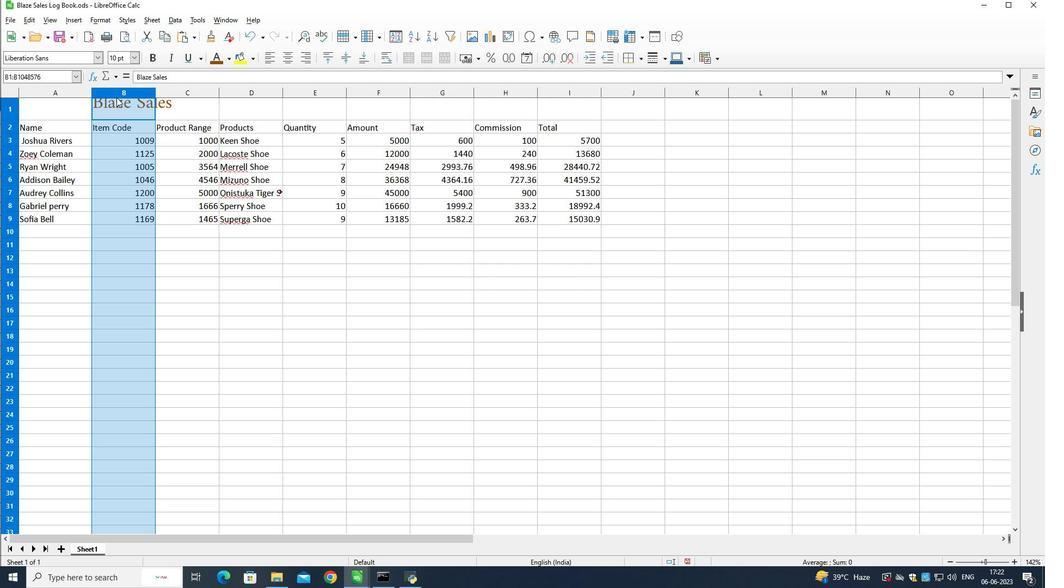 
Action: Mouse pressed left at (115, 101)
Screenshot: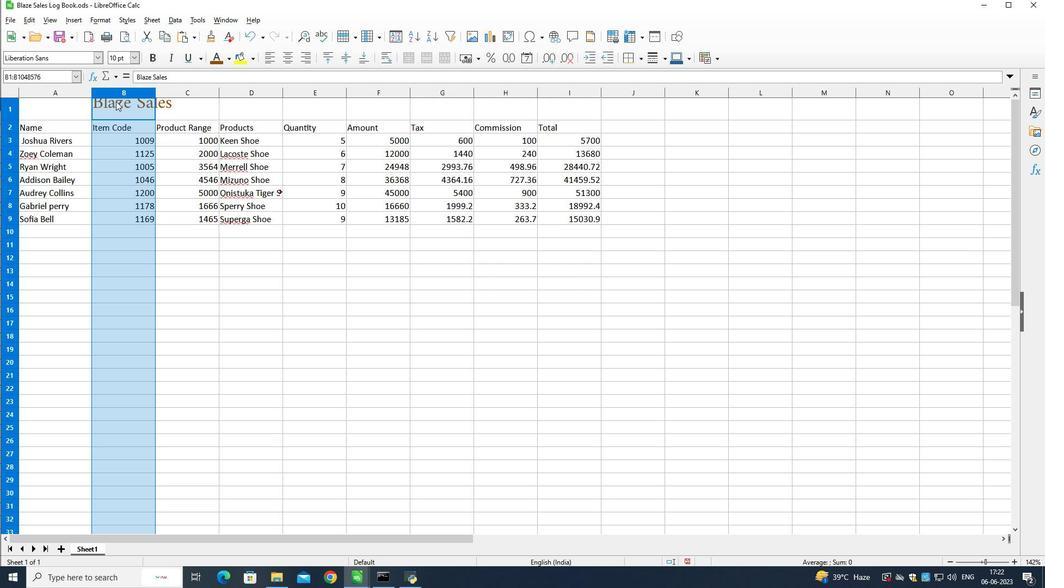 
Action: Mouse moved to (132, 108)
Screenshot: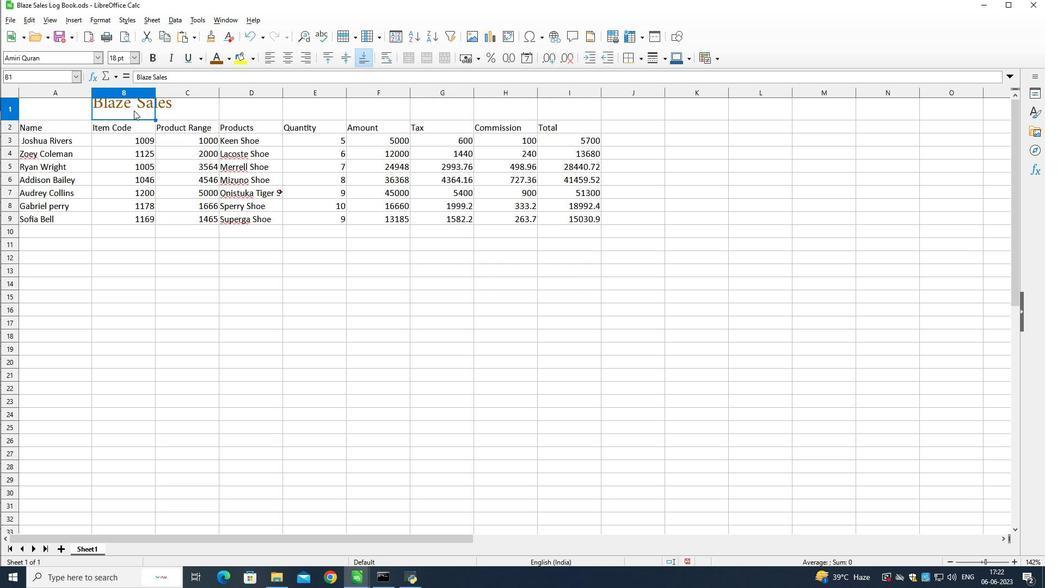 
Action: Mouse pressed left at (132, 108)
Screenshot: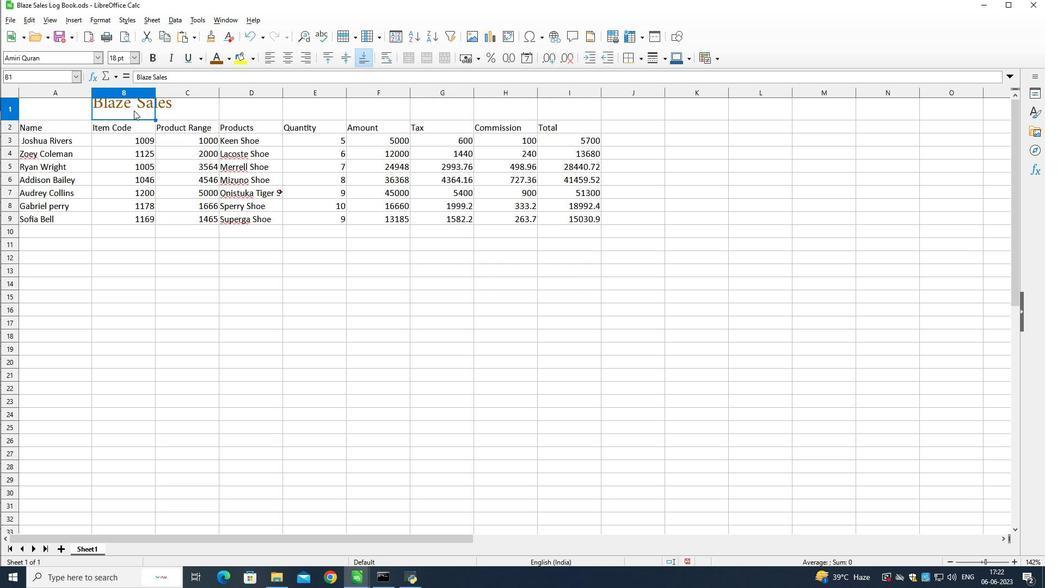 
Action: Mouse moved to (131, 106)
Screenshot: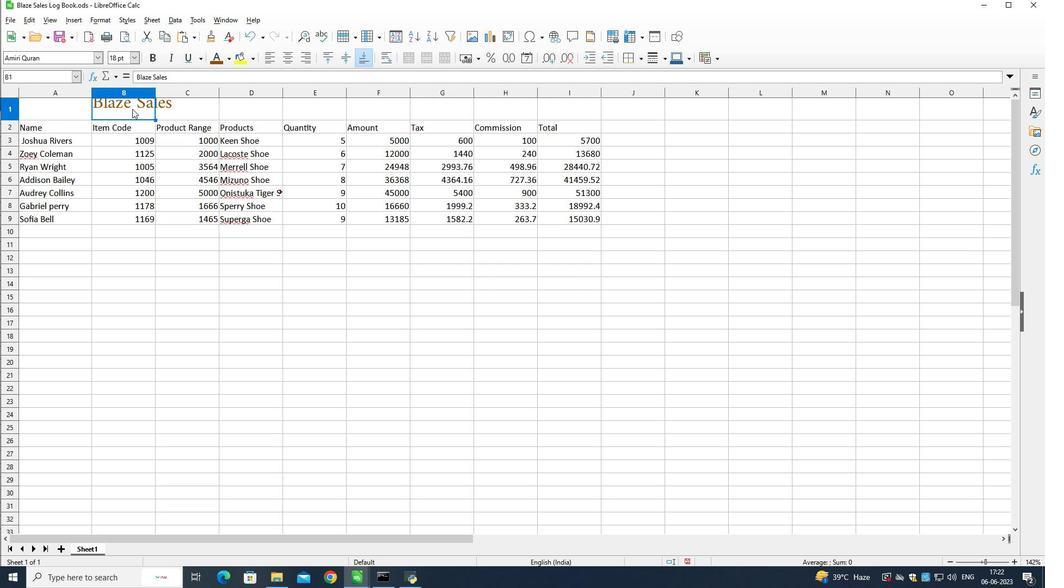 
Action: Mouse pressed left at (131, 106)
Screenshot: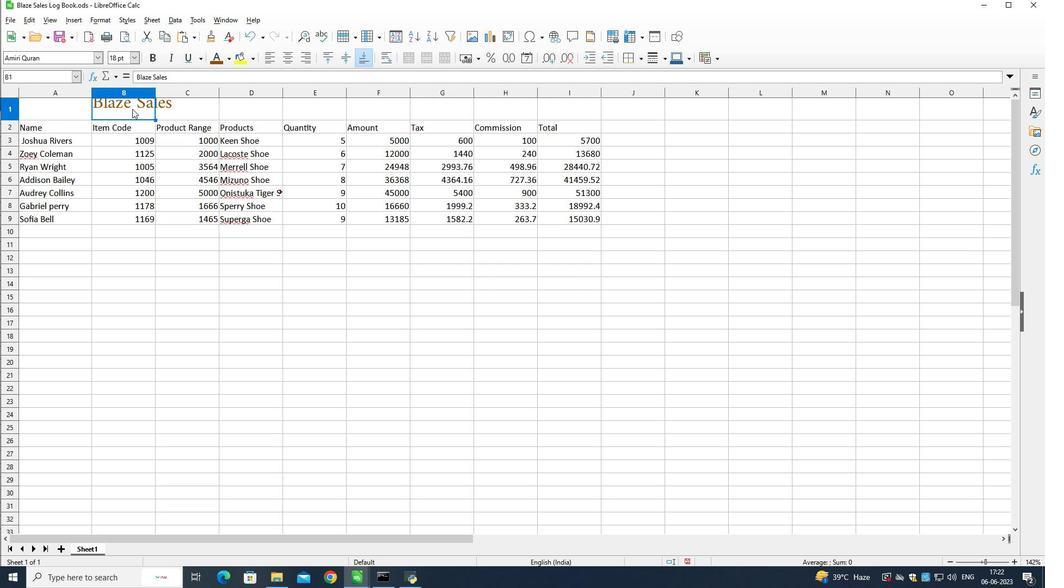 
Action: Mouse pressed left at (131, 106)
Screenshot: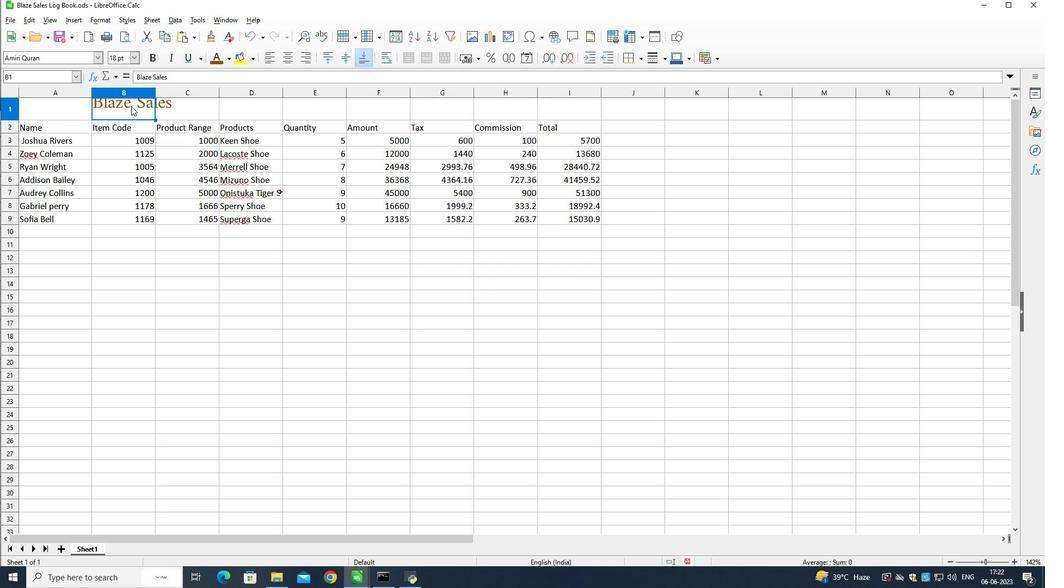 
Action: Mouse moved to (182, 124)
Screenshot: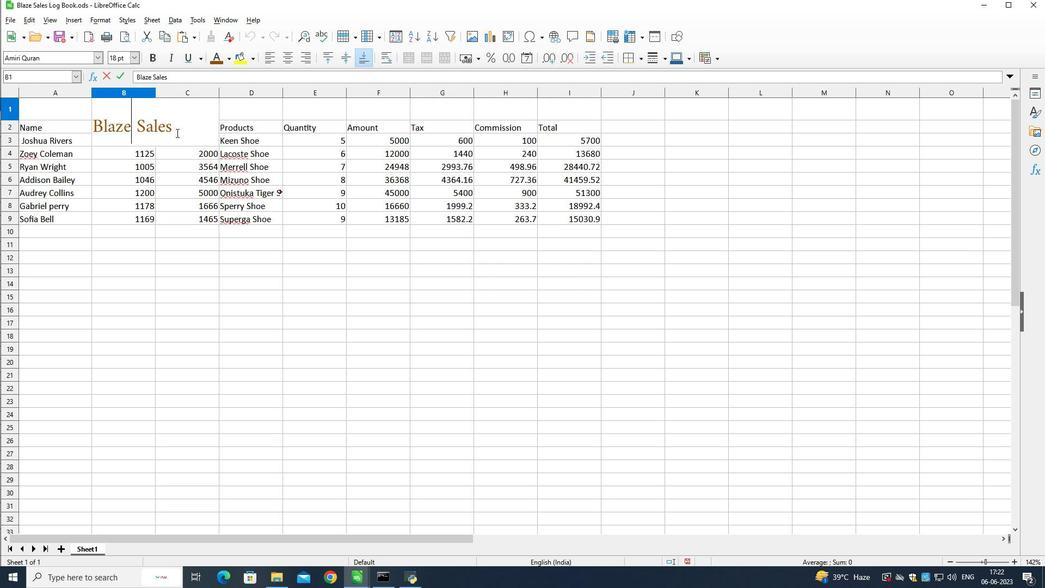 
Action: Mouse pressed left at (182, 124)
Screenshot: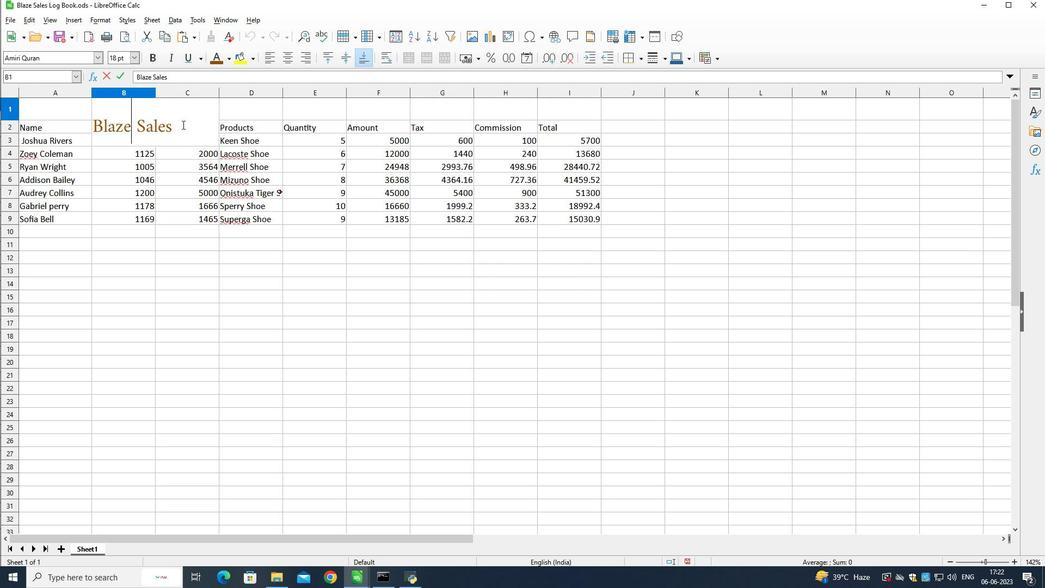 
Action: Mouse moved to (252, 61)
Screenshot: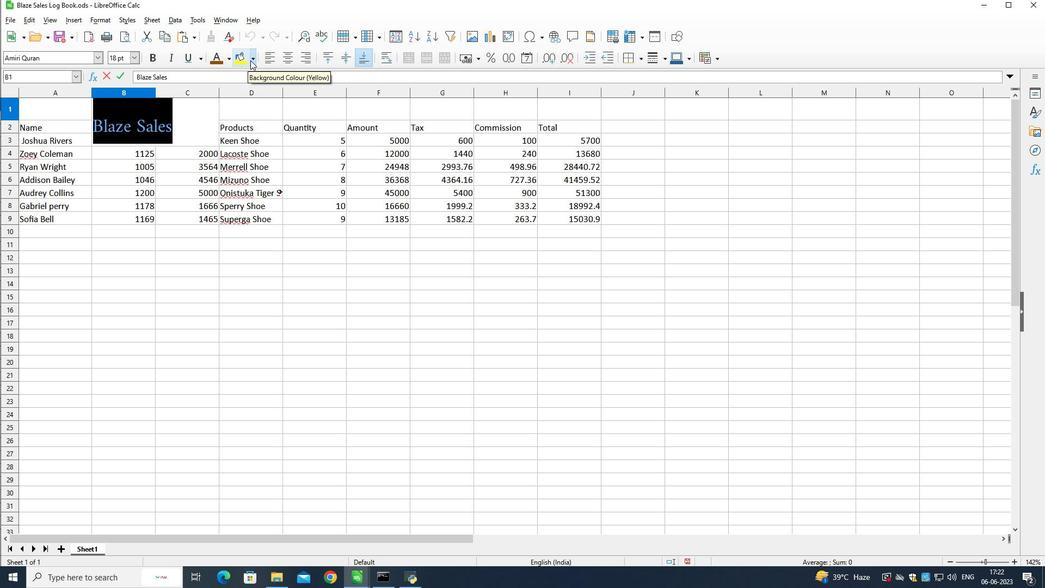 
Action: Mouse pressed left at (252, 61)
Screenshot: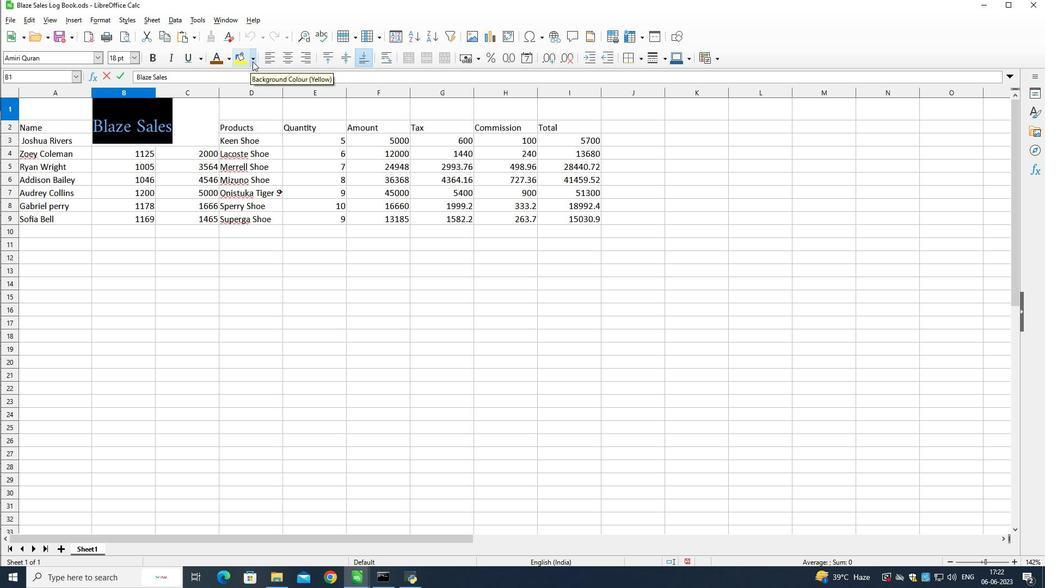 
Action: Mouse moved to (277, 133)
Screenshot: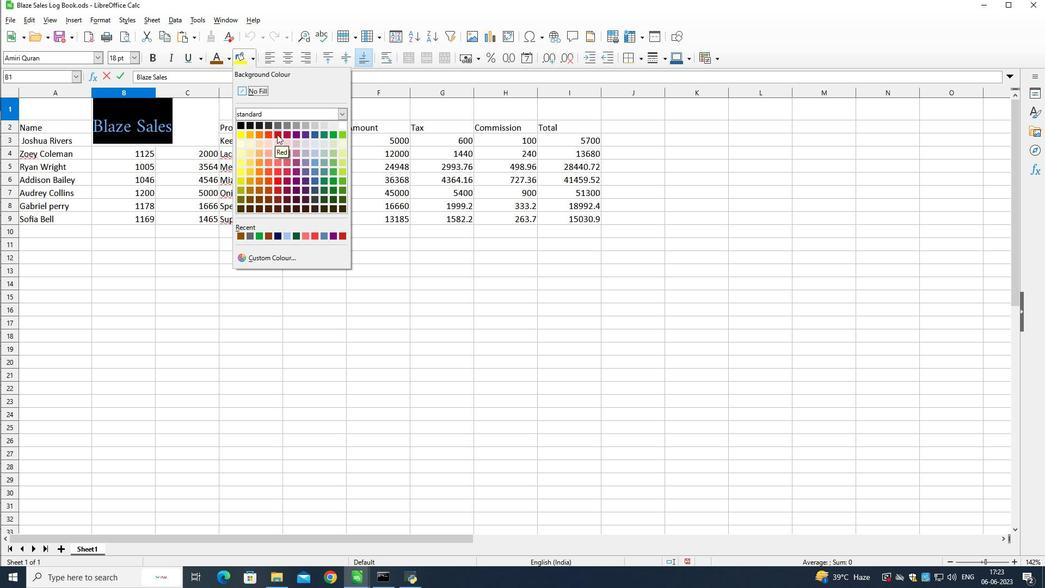 
Action: Mouse pressed left at (277, 133)
Screenshot: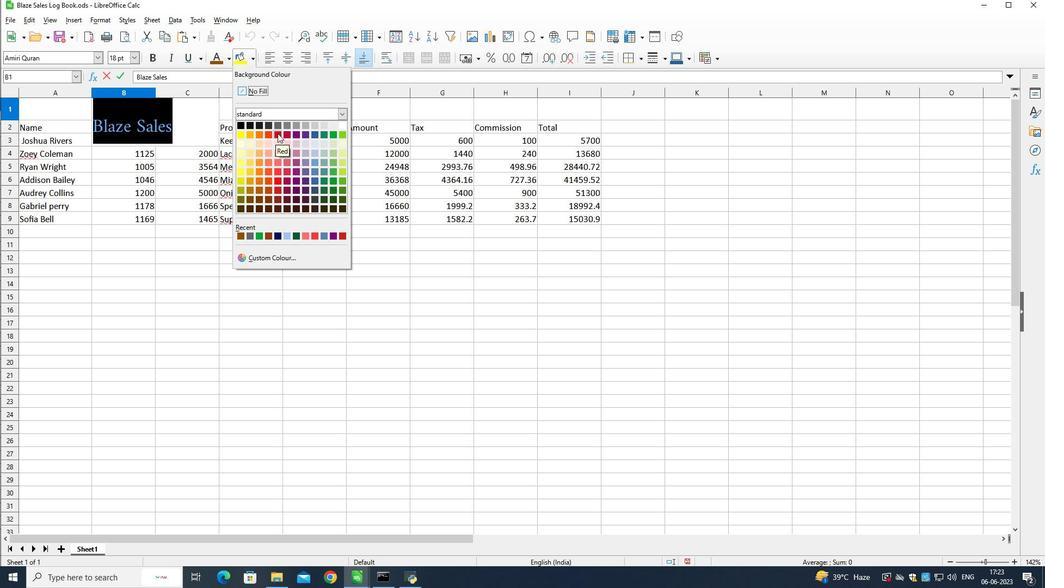 
Action: Mouse moved to (273, 137)
Screenshot: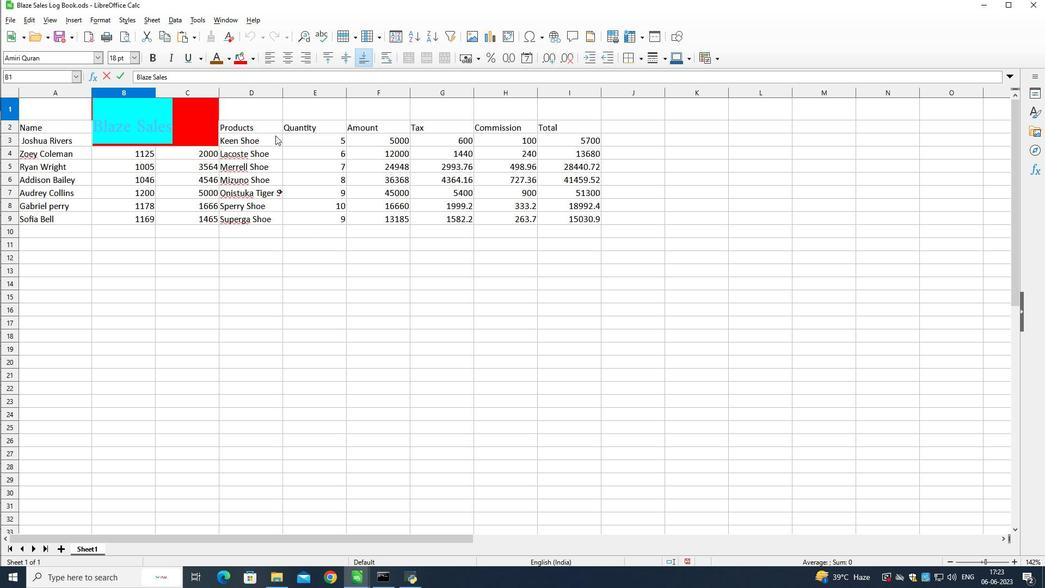 
Action: Mouse pressed left at (273, 137)
Screenshot: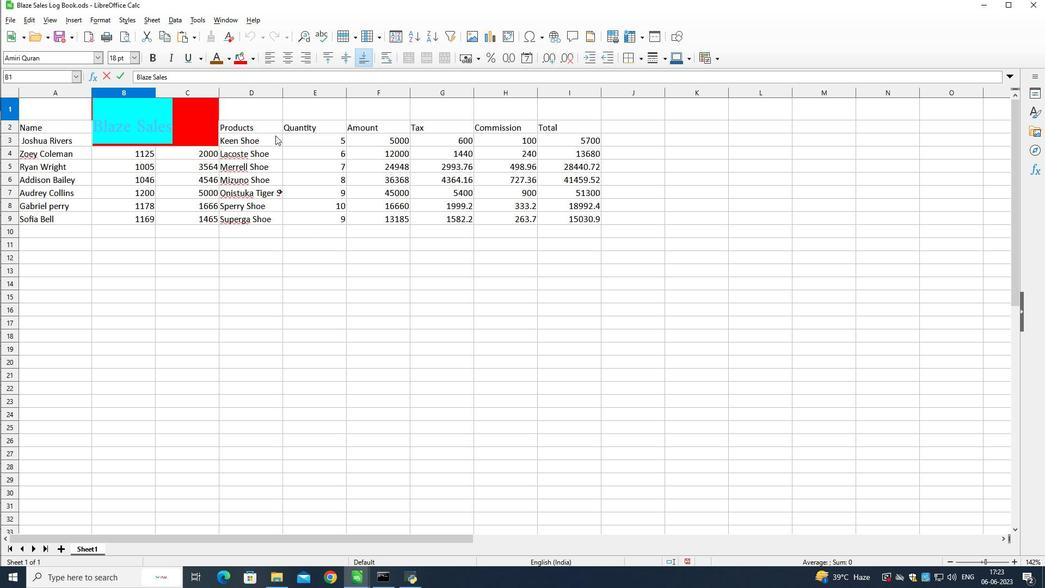 
Action: Mouse moved to (181, 114)
Screenshot: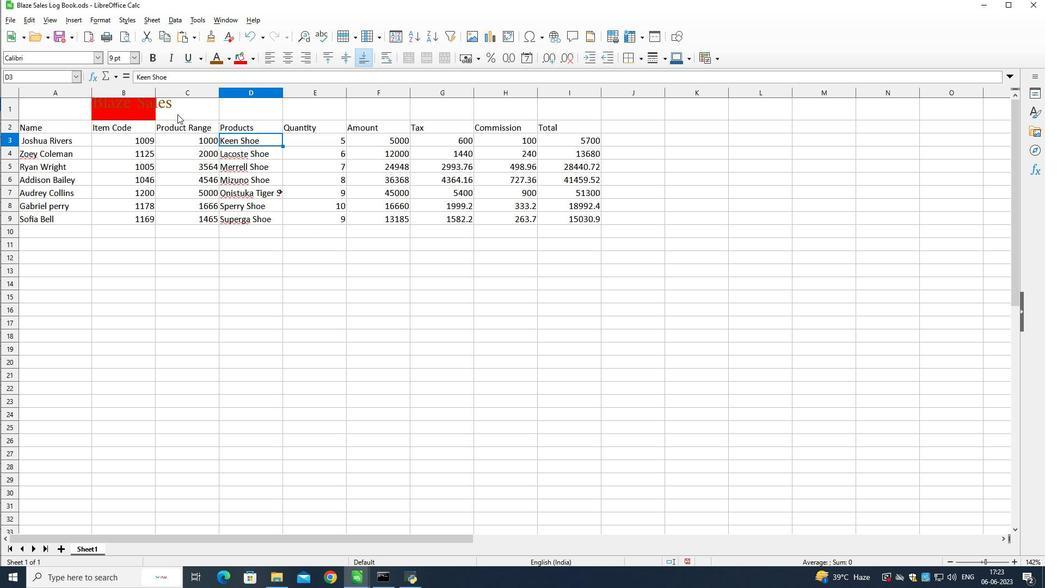 
Action: Mouse pressed left at (181, 114)
Screenshot: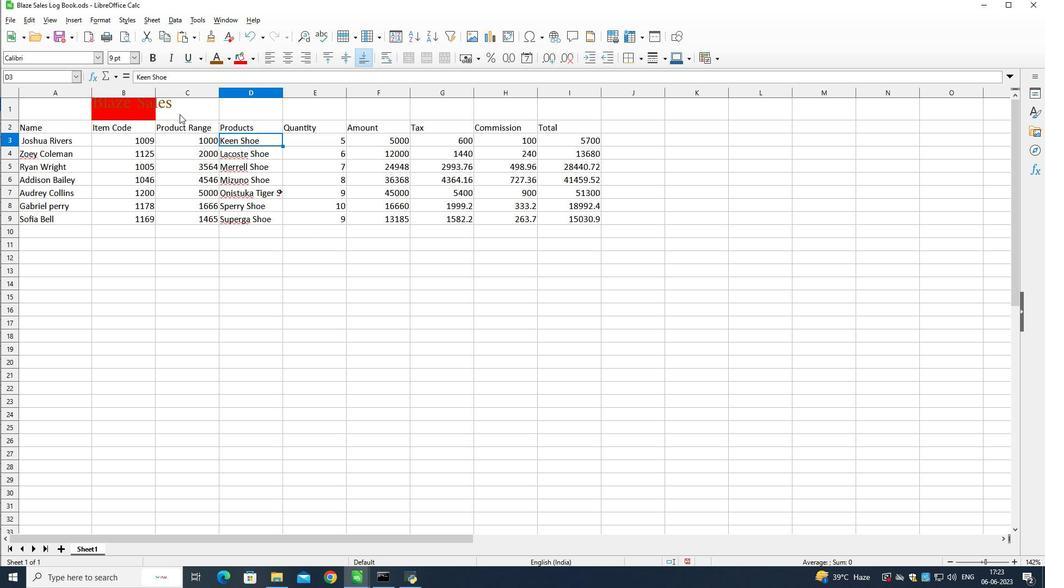 
Action: Mouse moved to (237, 60)
Screenshot: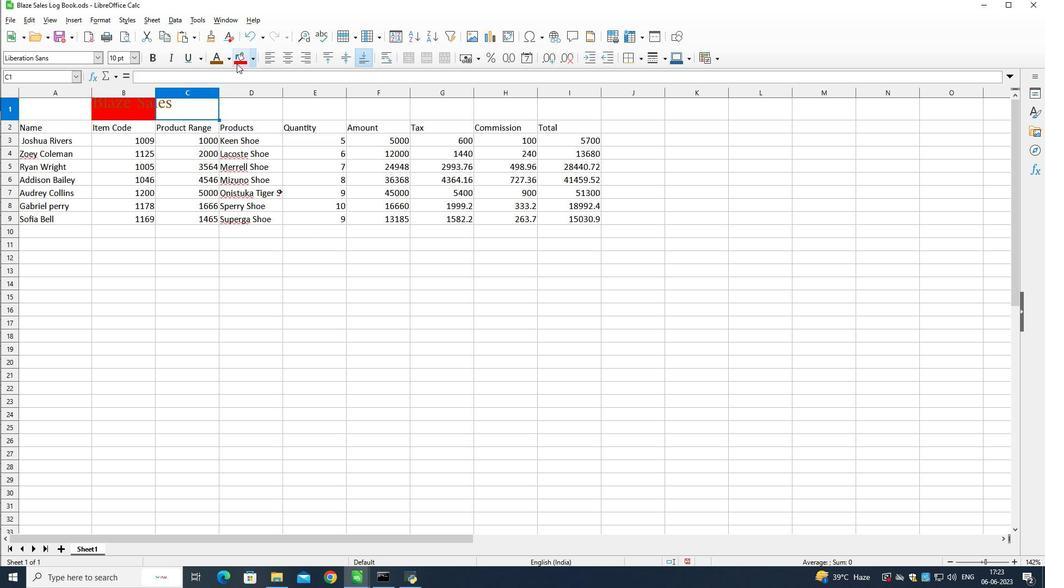 
Action: Mouse pressed left at (237, 60)
Screenshot: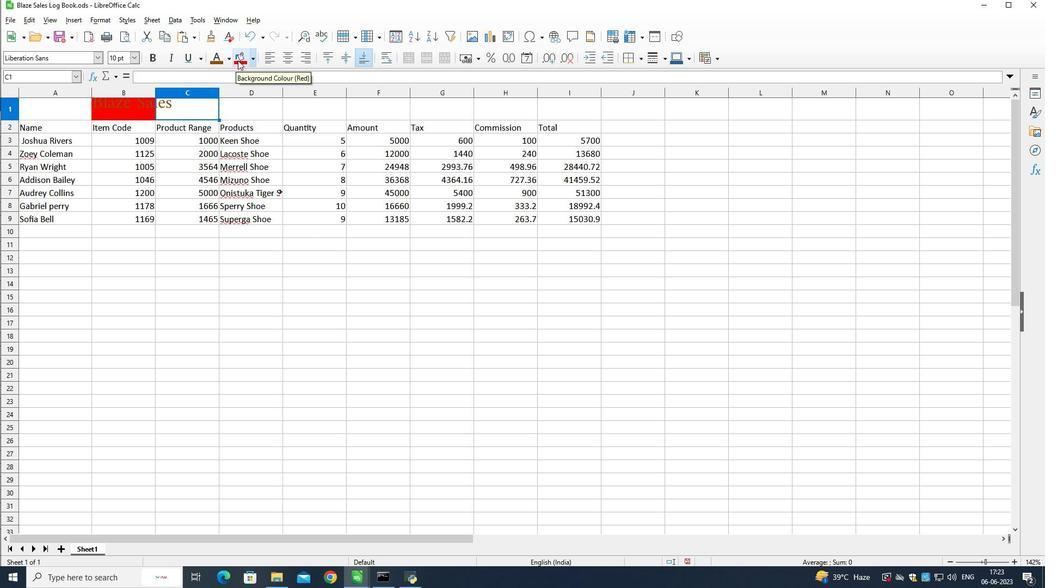 
Action: Mouse moved to (222, 194)
Screenshot: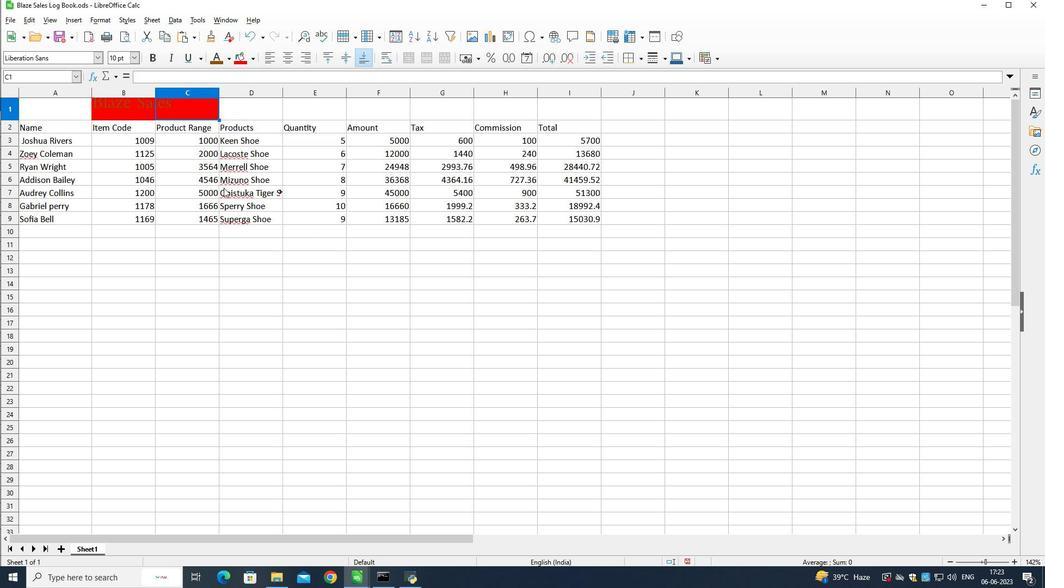 
Action: Mouse pressed left at (222, 194)
Screenshot: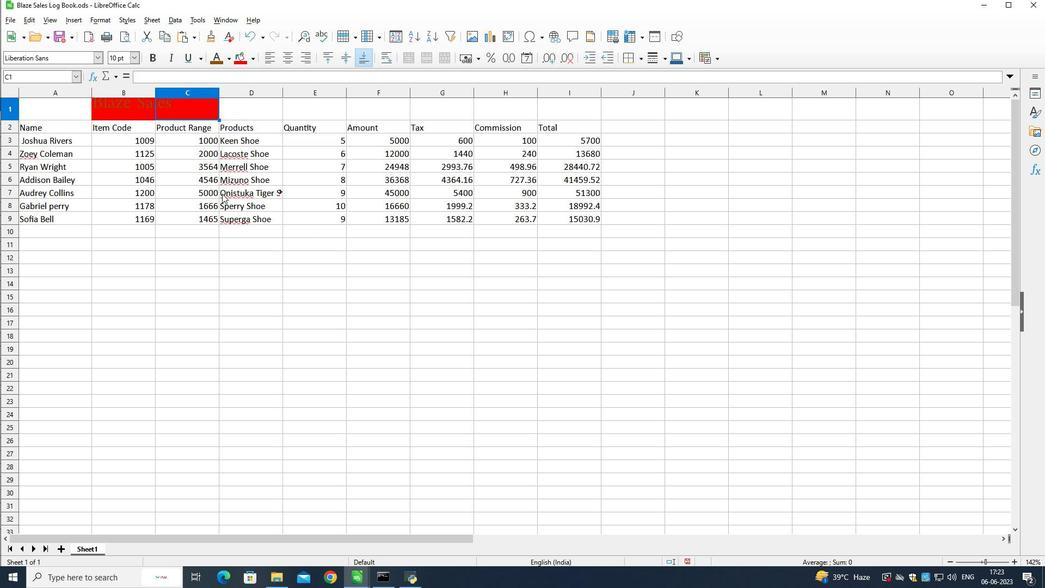 
Action: Mouse scrolled (222, 195) with delta (0, 0)
Screenshot: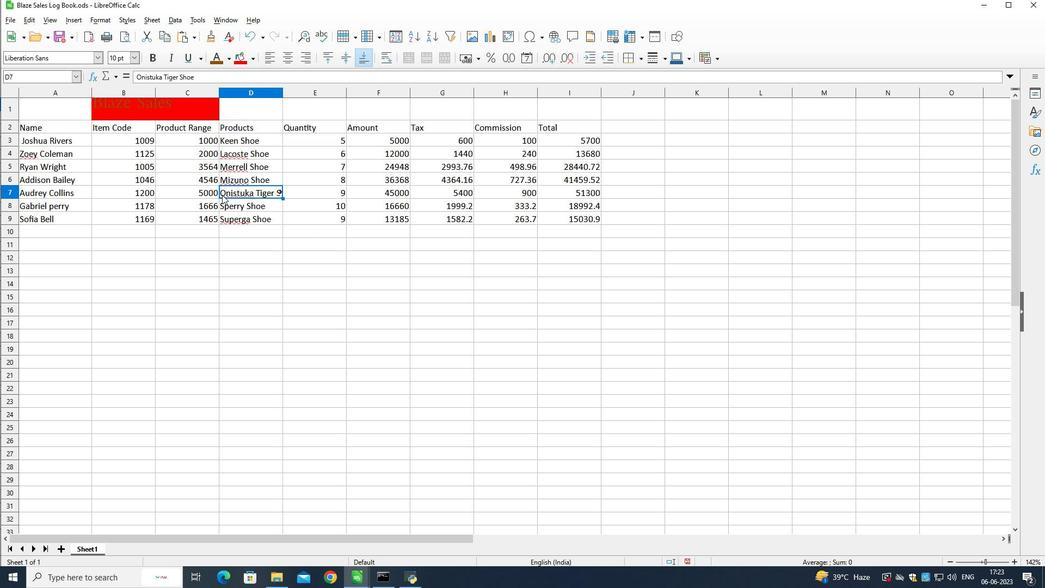 
Action: Mouse scrolled (222, 195) with delta (0, 0)
Screenshot: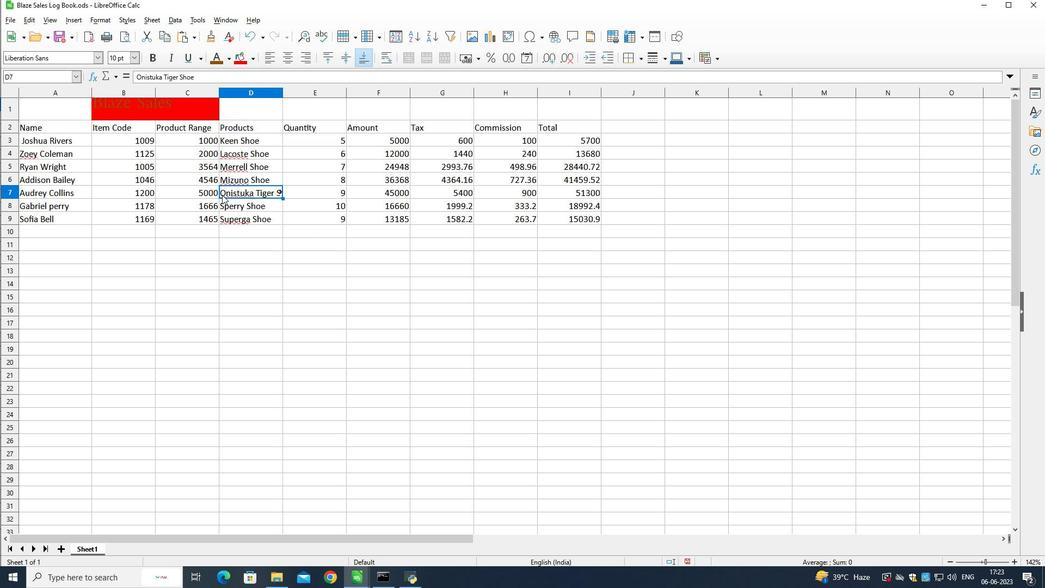 
Action: Mouse scrolled (222, 195) with delta (0, 0)
Screenshot: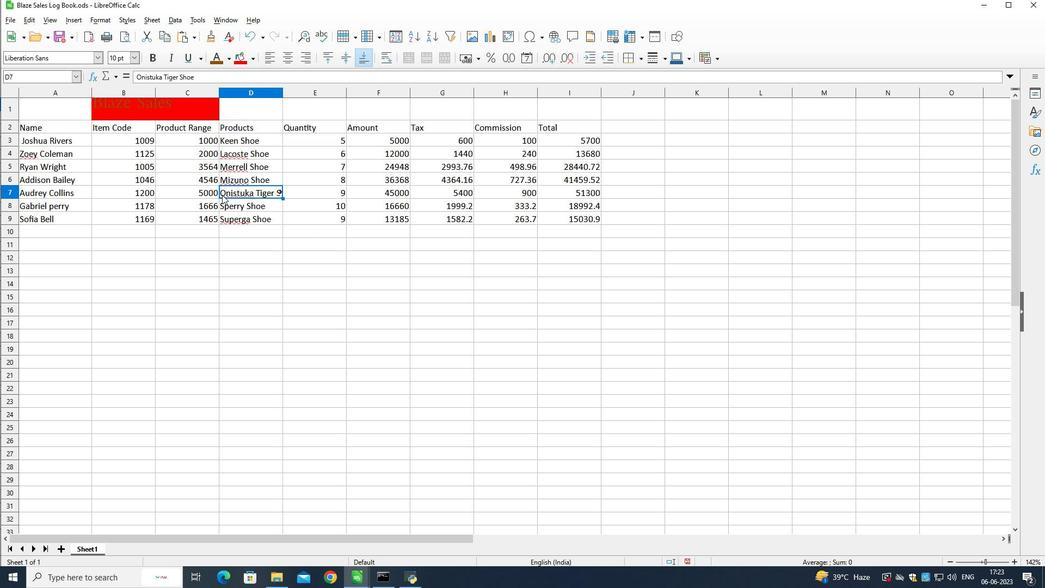 
Action: Mouse scrolled (222, 195) with delta (0, 0)
Screenshot: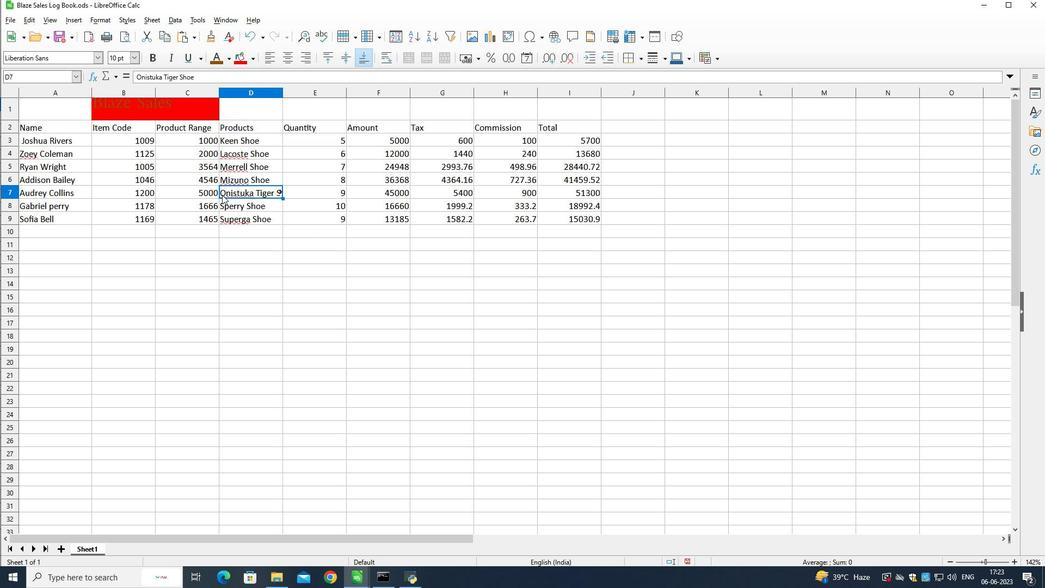 
Action: Mouse moved to (58, 127)
Screenshot: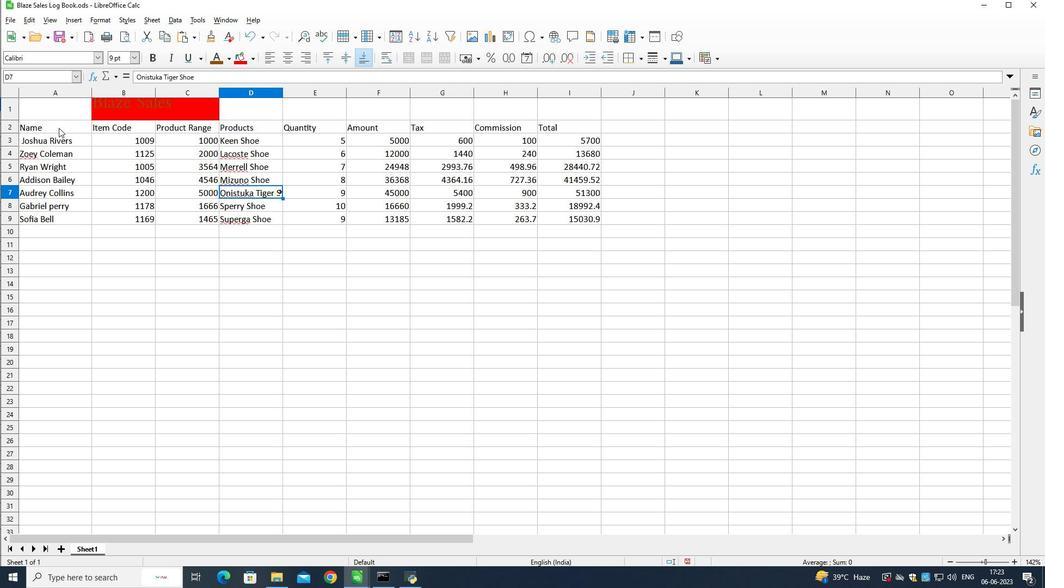 
Action: Mouse pressed left at (58, 127)
Screenshot: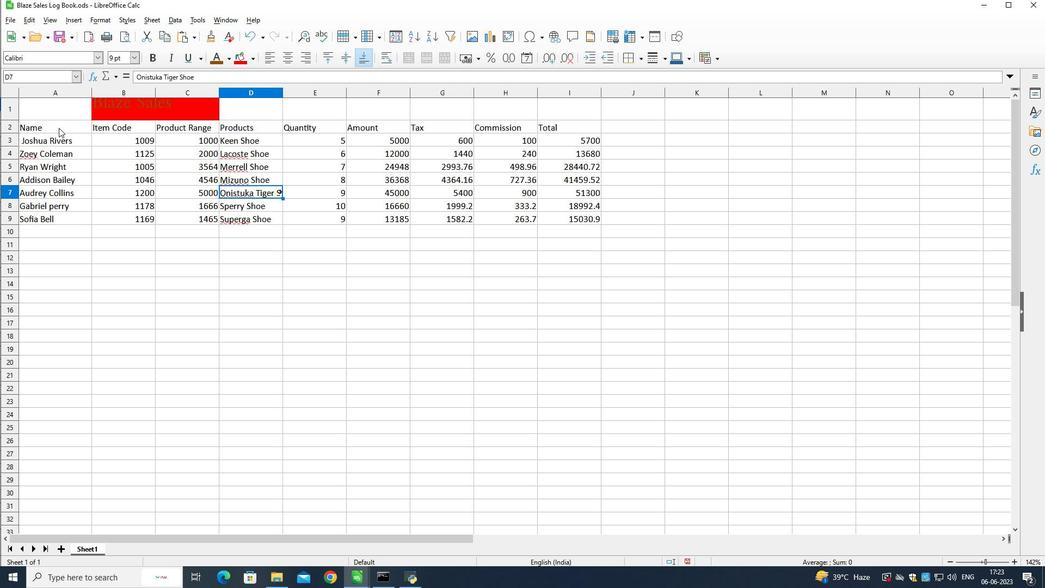 
Action: Mouse pressed left at (58, 127)
Screenshot: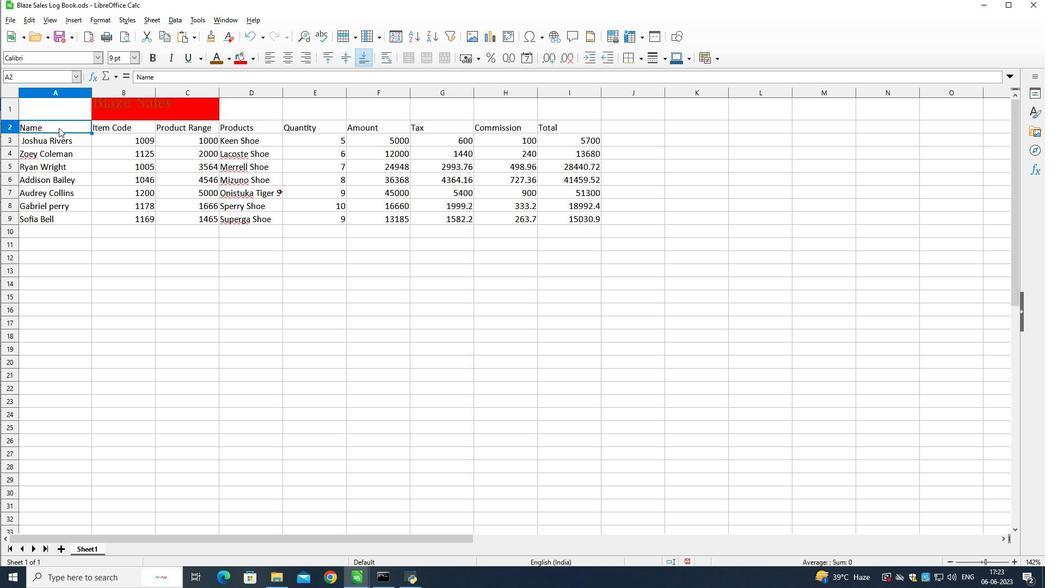 
Action: Mouse moved to (108, 240)
Screenshot: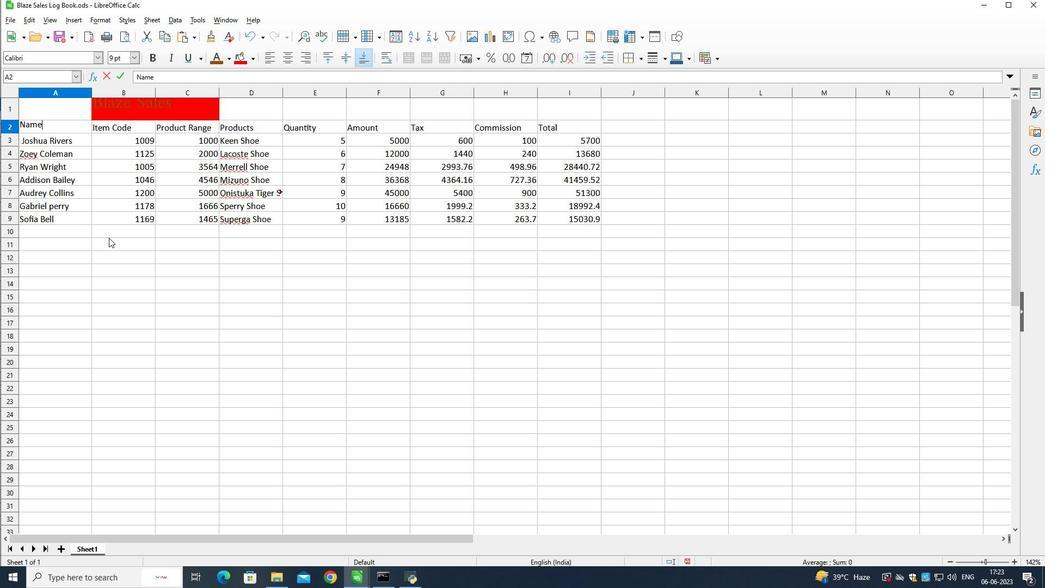 
Action: Mouse pressed left at (108, 240)
Screenshot: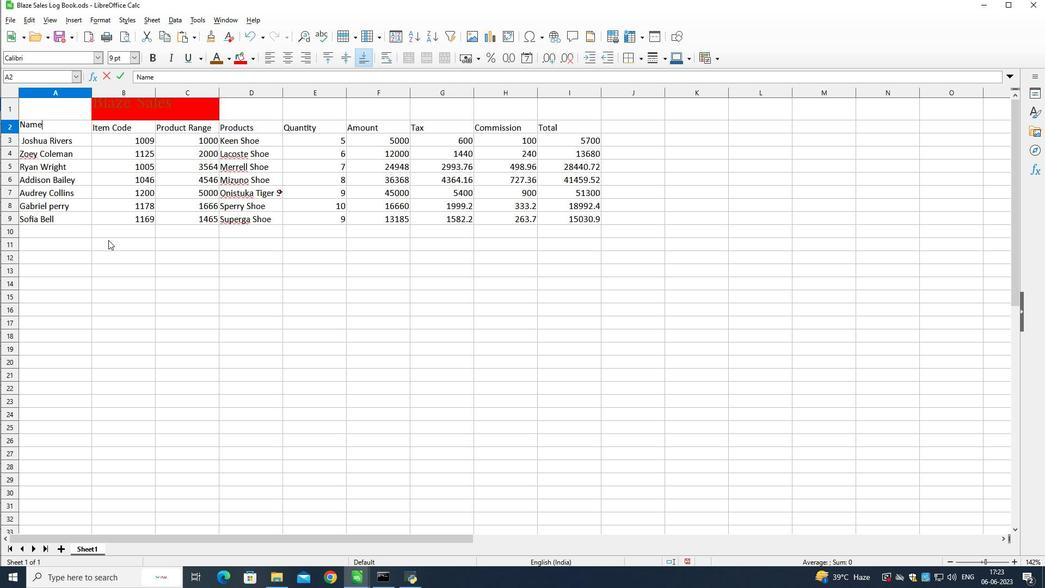 
Action: Mouse moved to (59, 127)
Screenshot: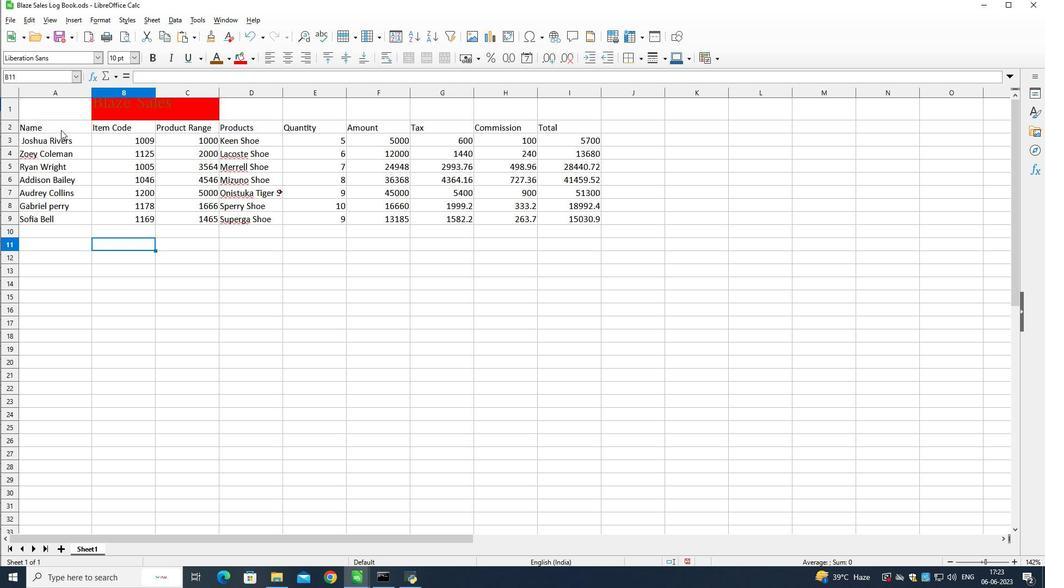 
Action: Mouse pressed left at (59, 127)
Screenshot: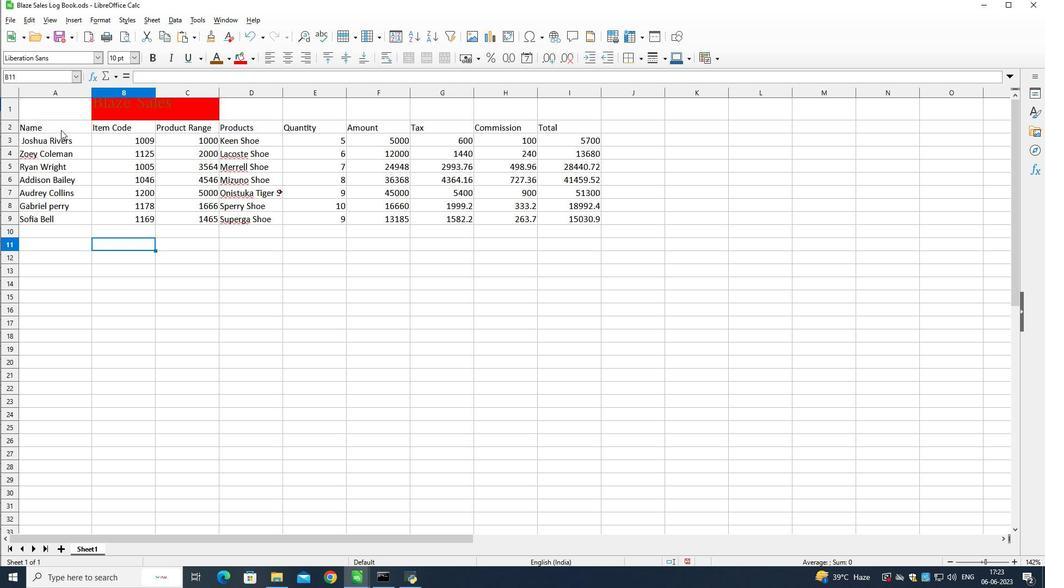 
Action: Mouse moved to (641, 61)
Screenshot: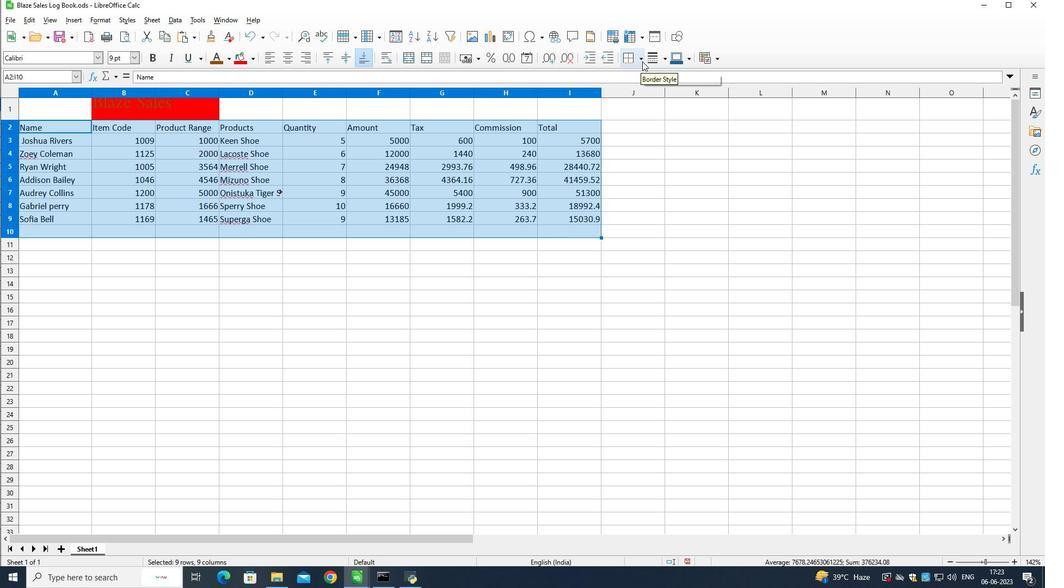 
Action: Mouse pressed left at (641, 61)
Screenshot: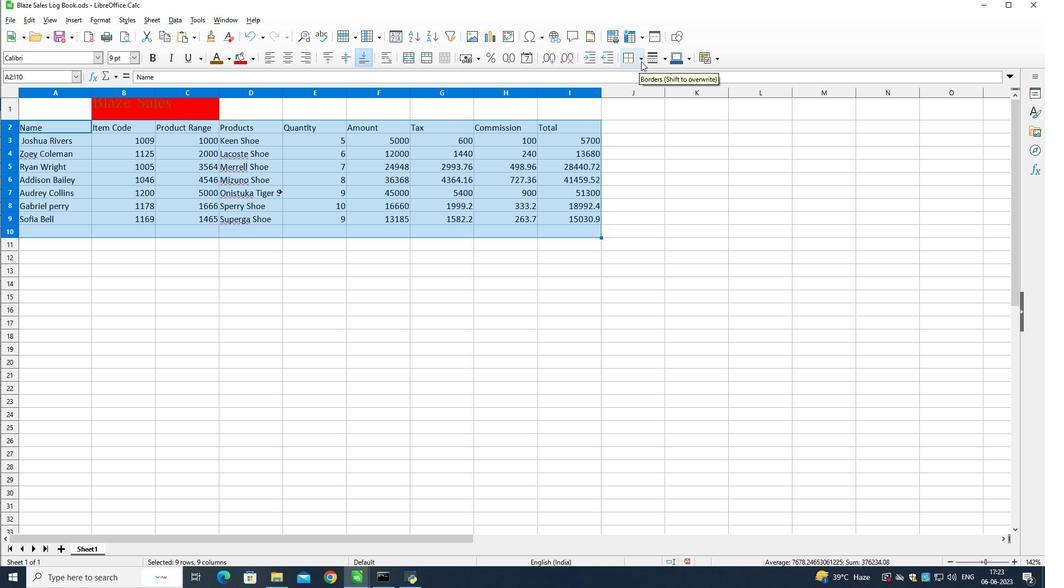 
Action: Mouse moved to (687, 115)
Screenshot: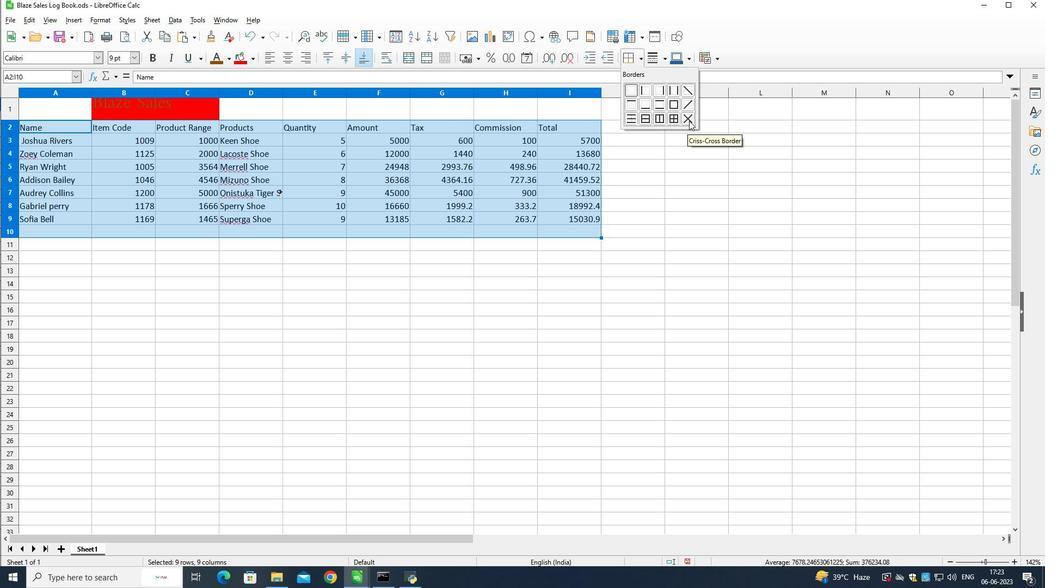 
Action: Mouse pressed left at (687, 115)
Screenshot: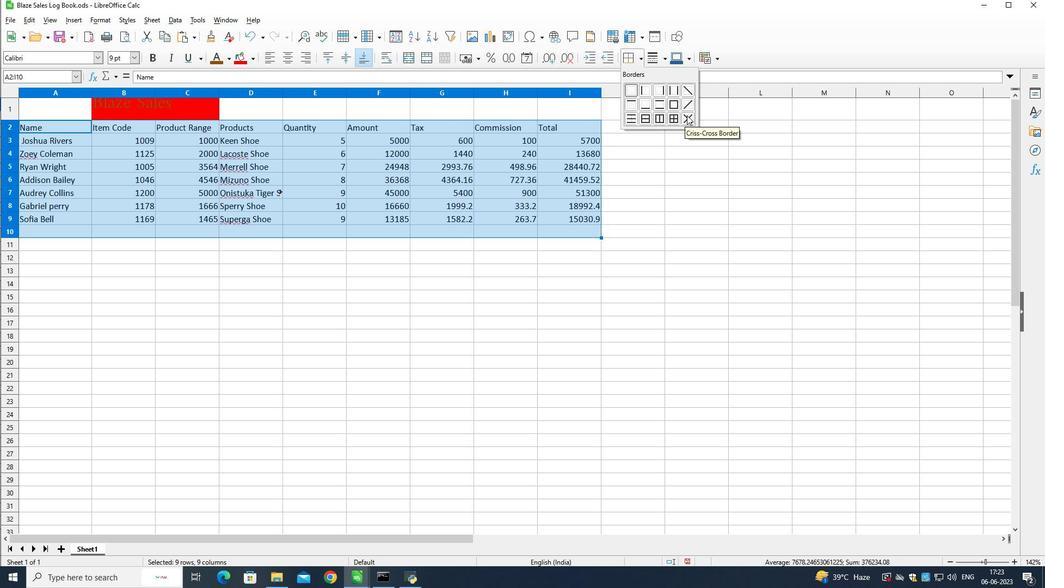 
Action: Mouse moved to (562, 258)
Screenshot: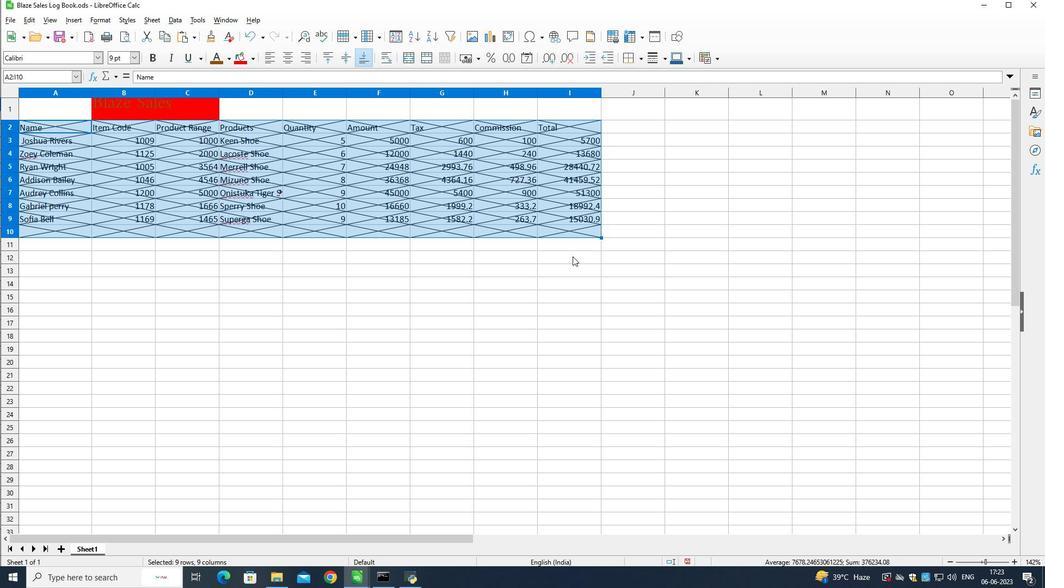
Action: Mouse pressed left at (562, 258)
Screenshot: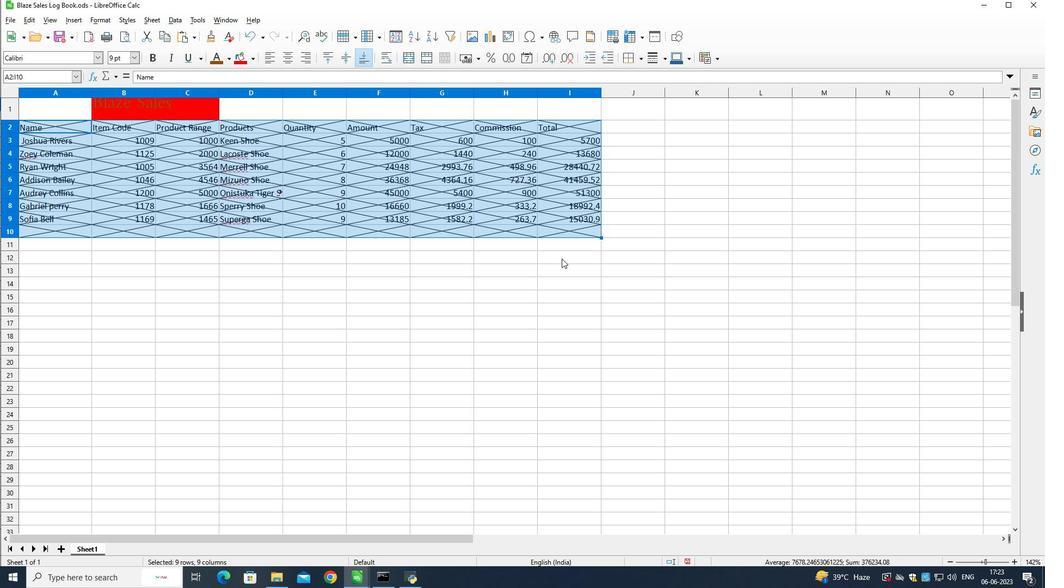 
Action: Mouse moved to (560, 257)
Screenshot: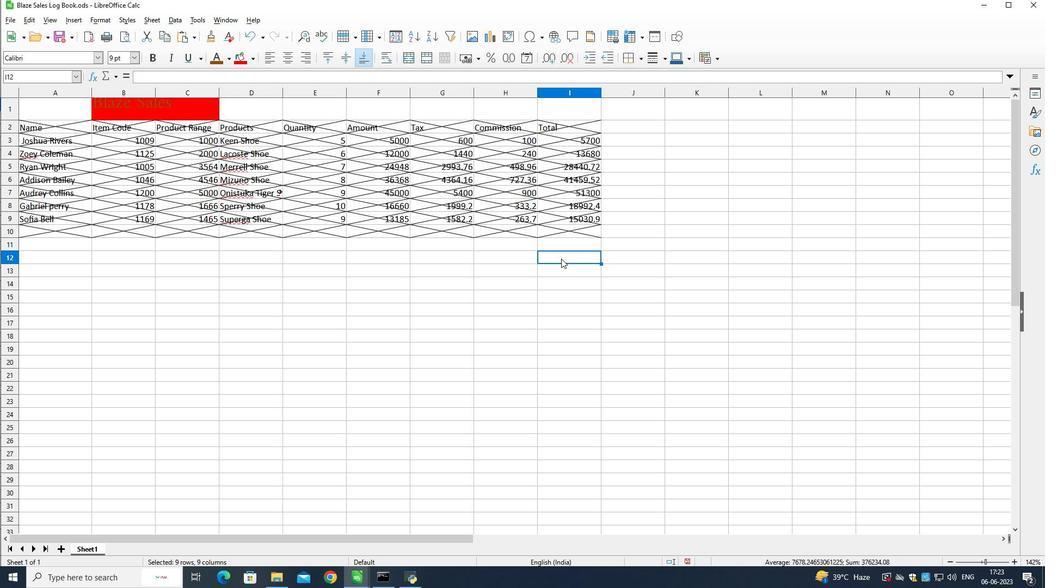 
